Task: Find connections with filter location Raojān with filter topic #Technologywith filter profile language Spanish with filter current company Extramarks Education India Pvt. Ltd. with filter school SNDT Women's University - P. G. Department of Computer Science with filter industry Digital Accessibility Services with filter service category Health Insurance with filter keywords title Medical Administrator
Action: Mouse moved to (625, 130)
Screenshot: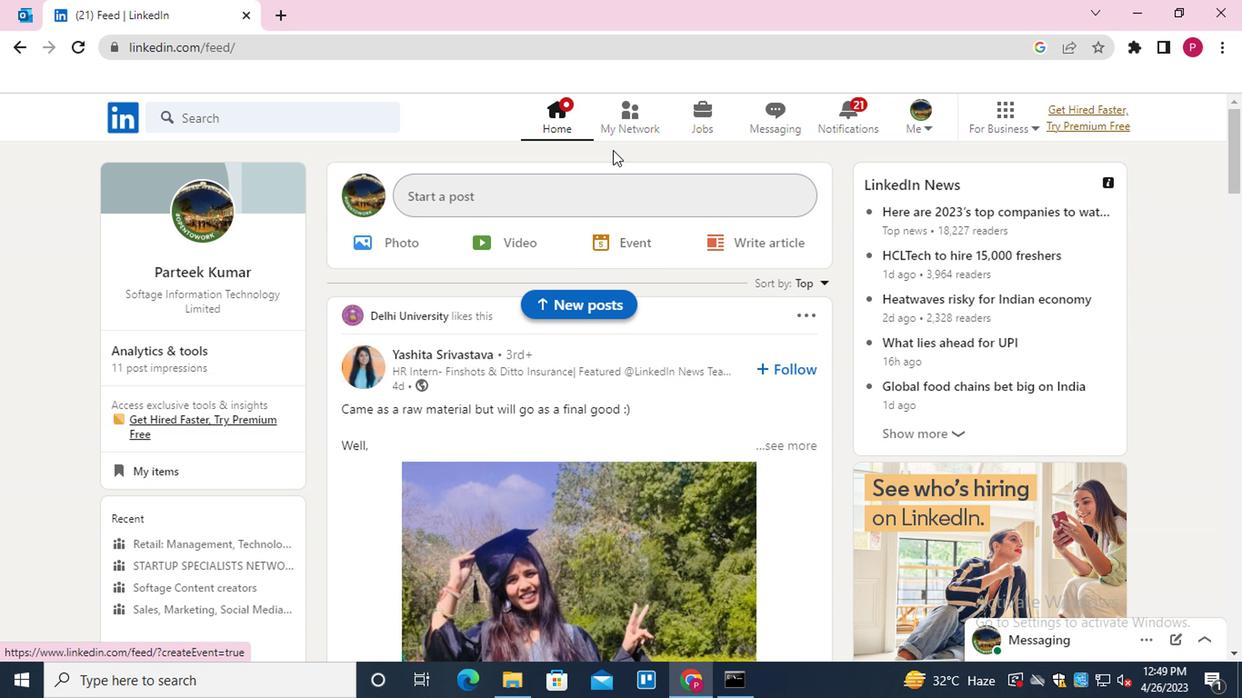 
Action: Mouse pressed left at (625, 130)
Screenshot: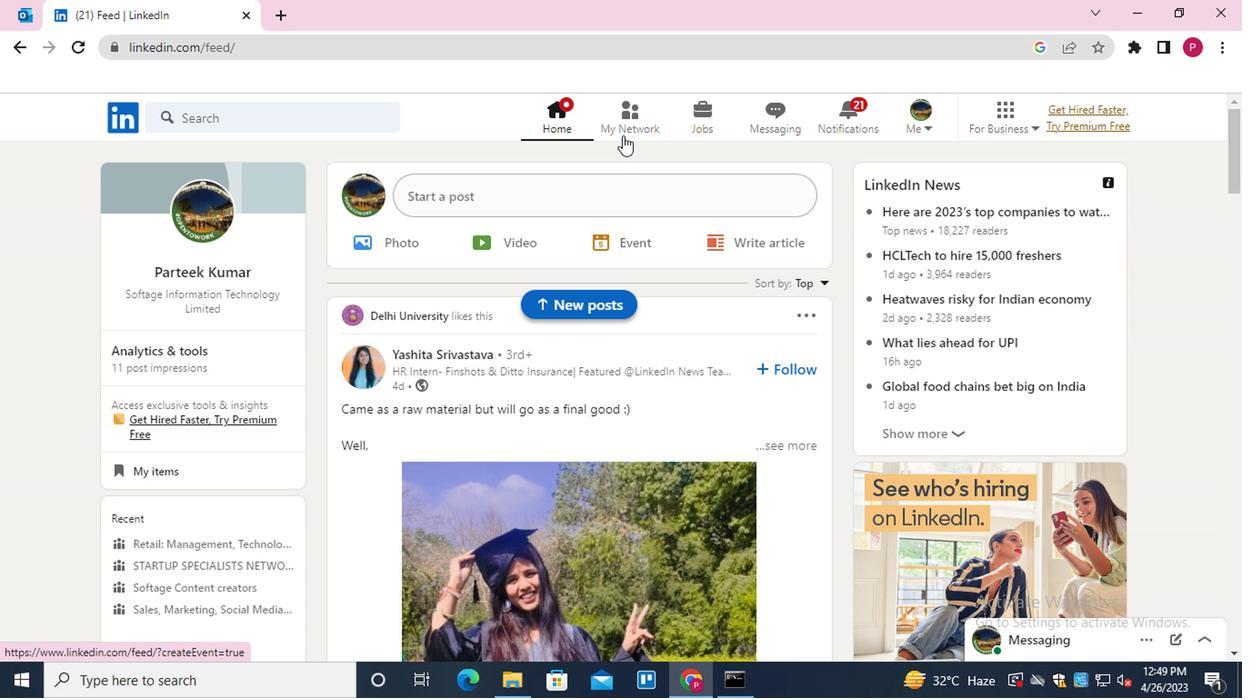 
Action: Mouse moved to (251, 225)
Screenshot: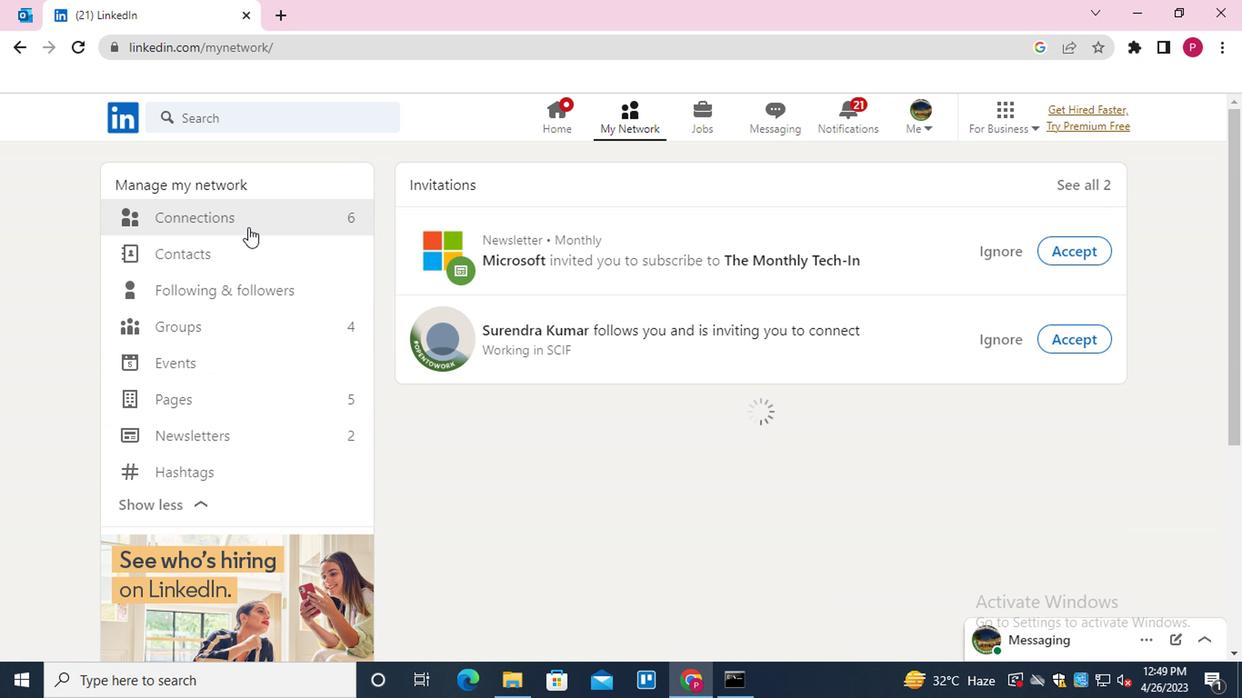 
Action: Mouse pressed left at (251, 225)
Screenshot: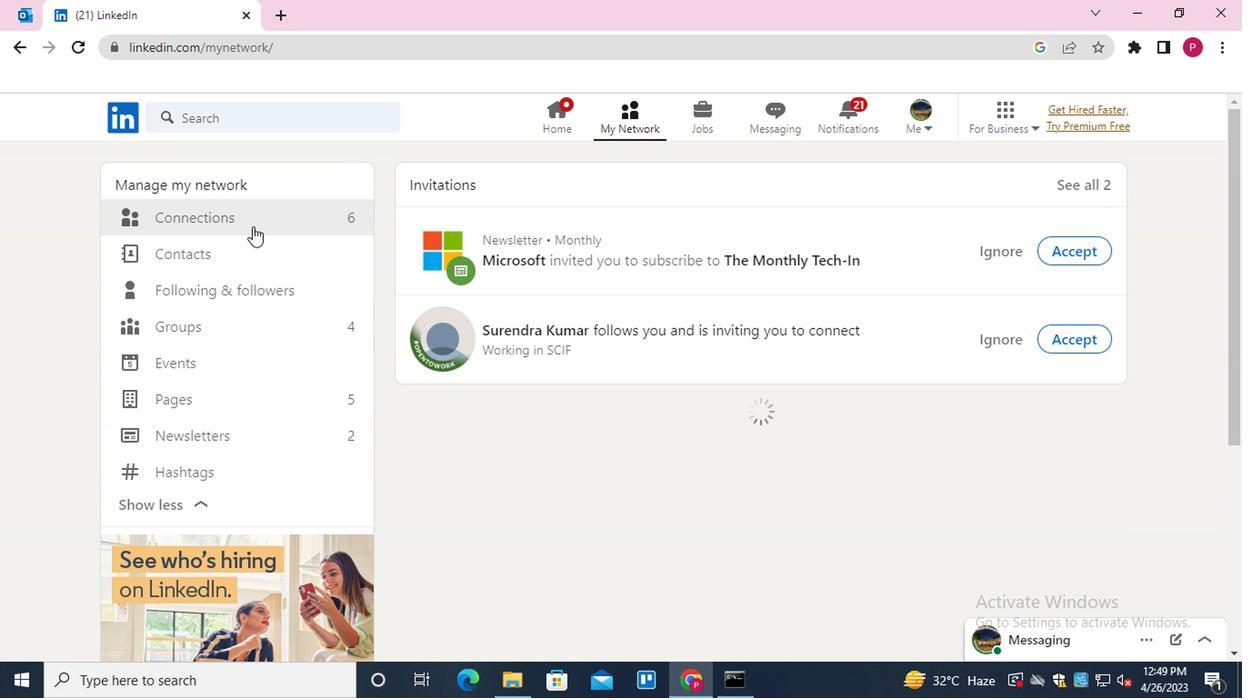 
Action: Mouse moved to (743, 219)
Screenshot: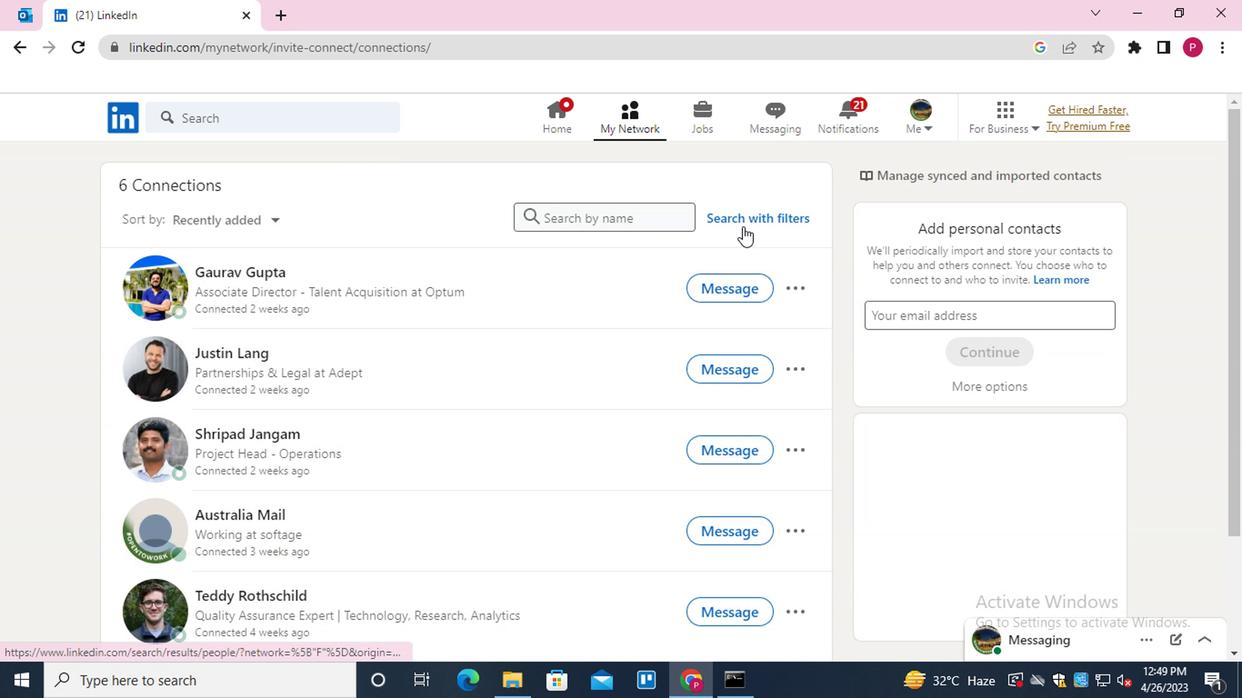
Action: Mouse pressed left at (743, 219)
Screenshot: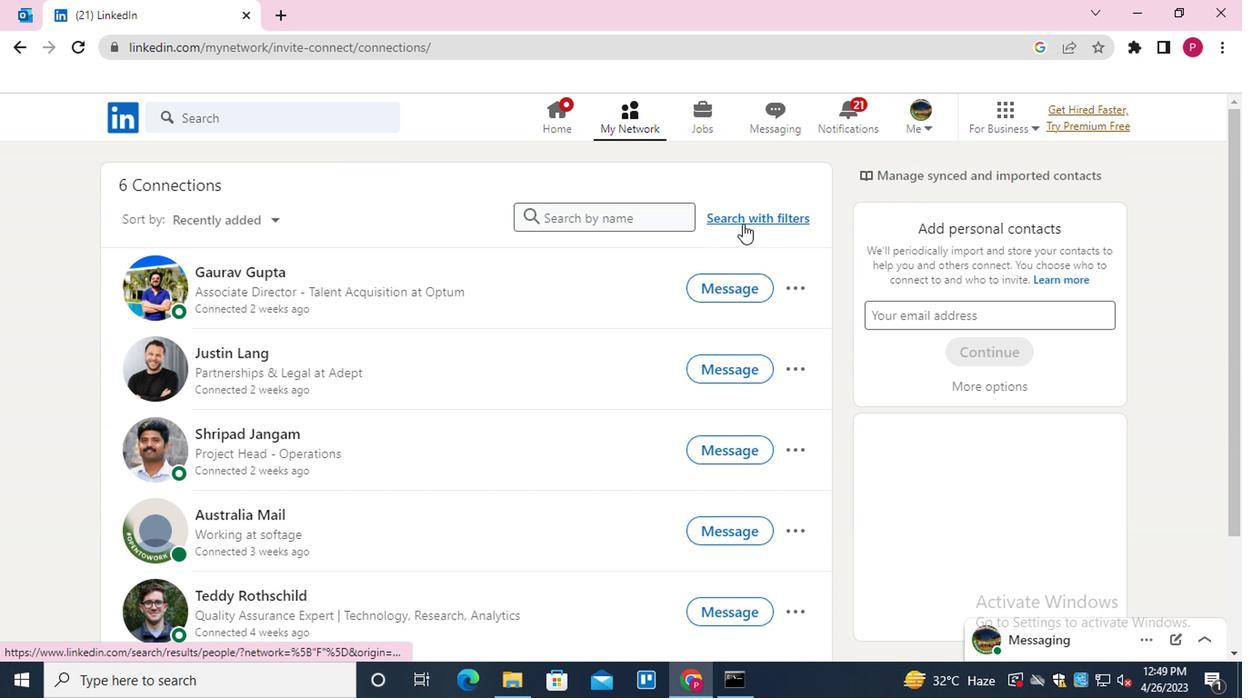 
Action: Mouse moved to (592, 170)
Screenshot: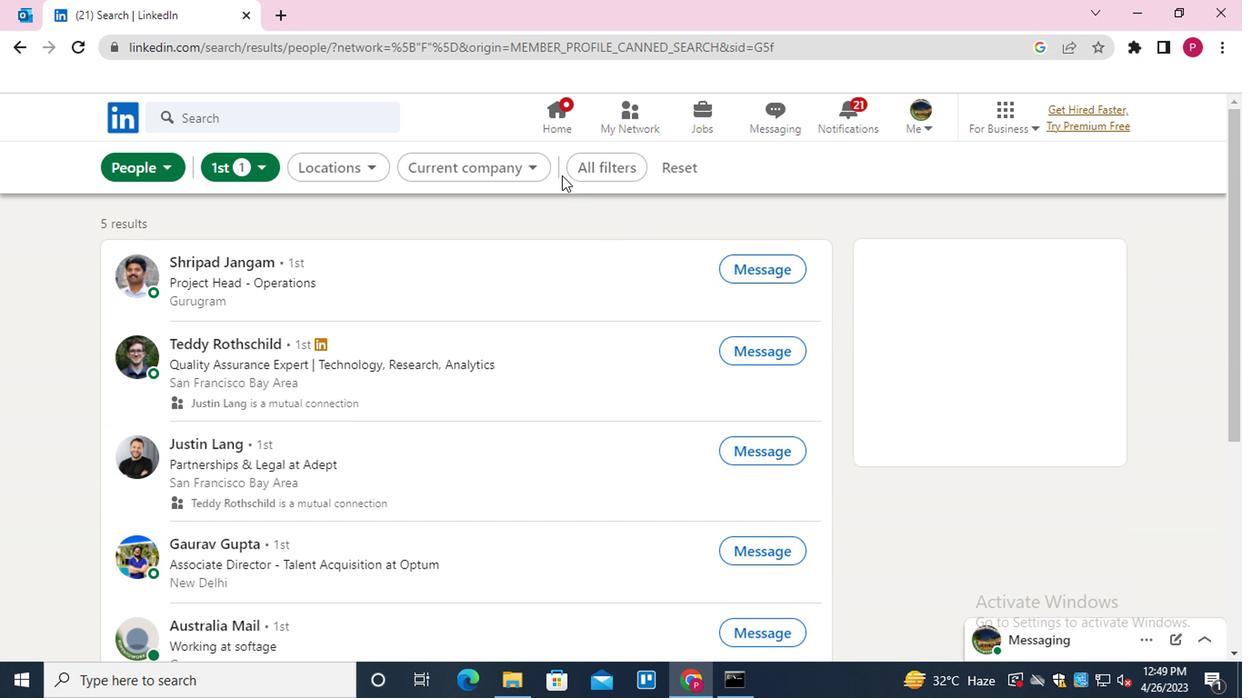 
Action: Mouse pressed left at (592, 170)
Screenshot: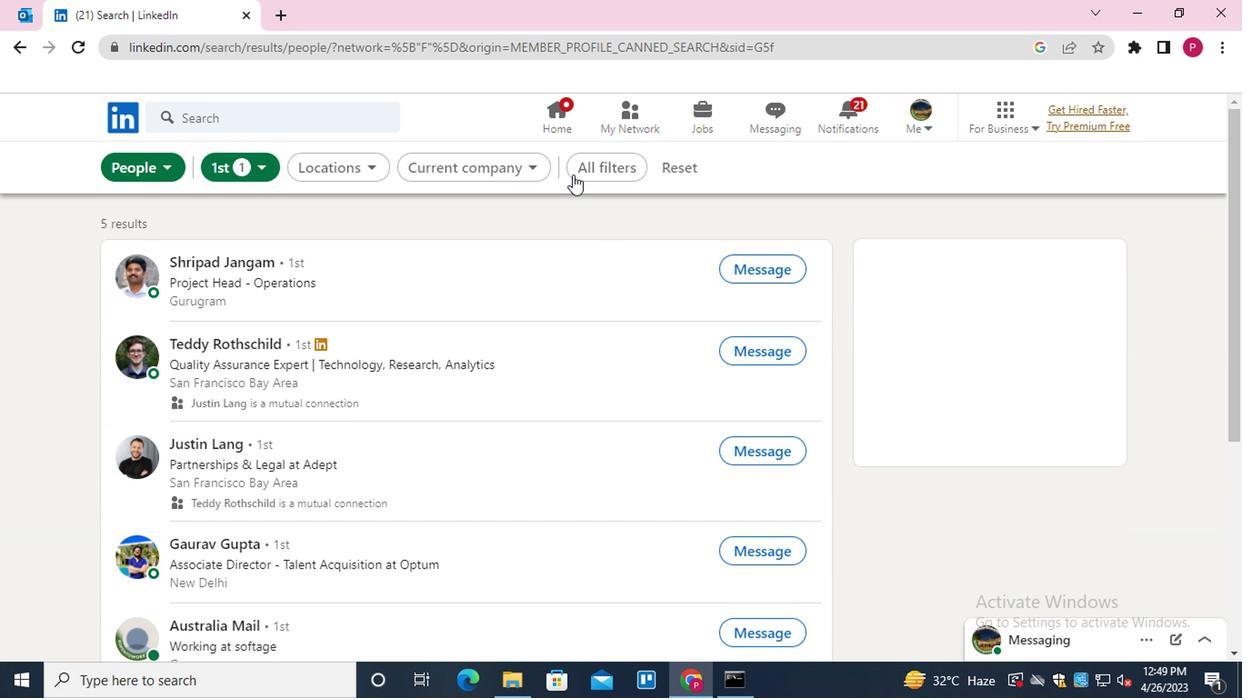 
Action: Mouse moved to (914, 412)
Screenshot: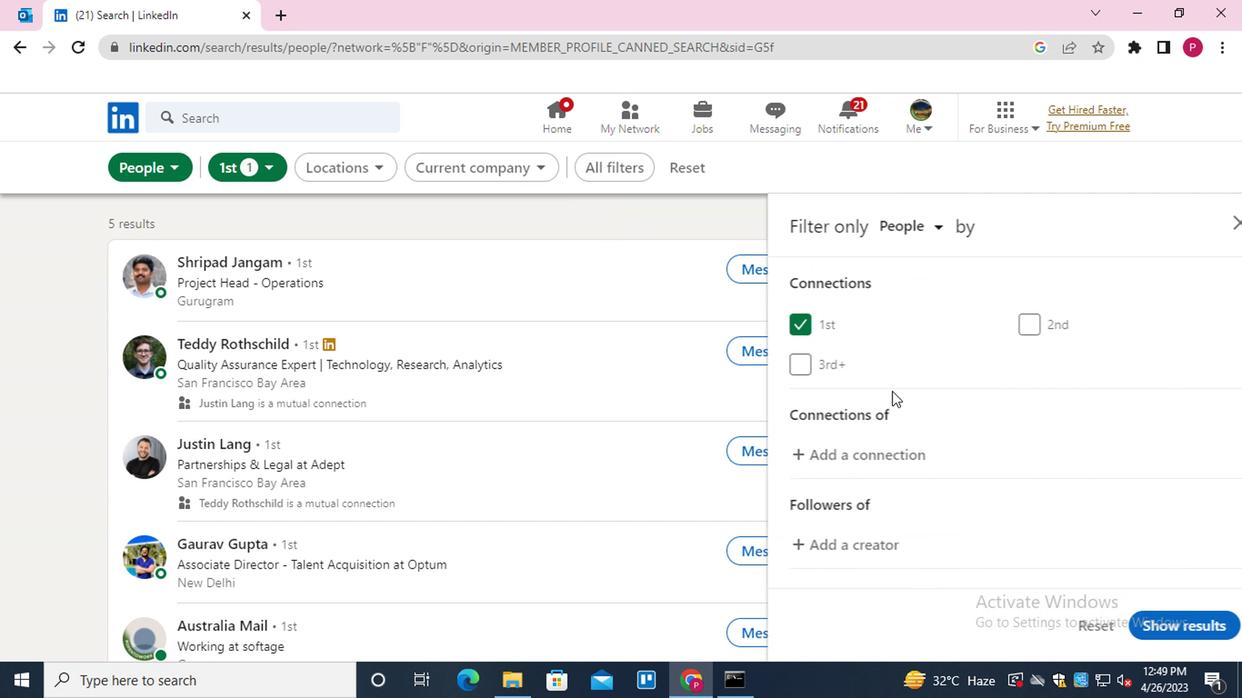 
Action: Mouse scrolled (914, 412) with delta (0, 0)
Screenshot: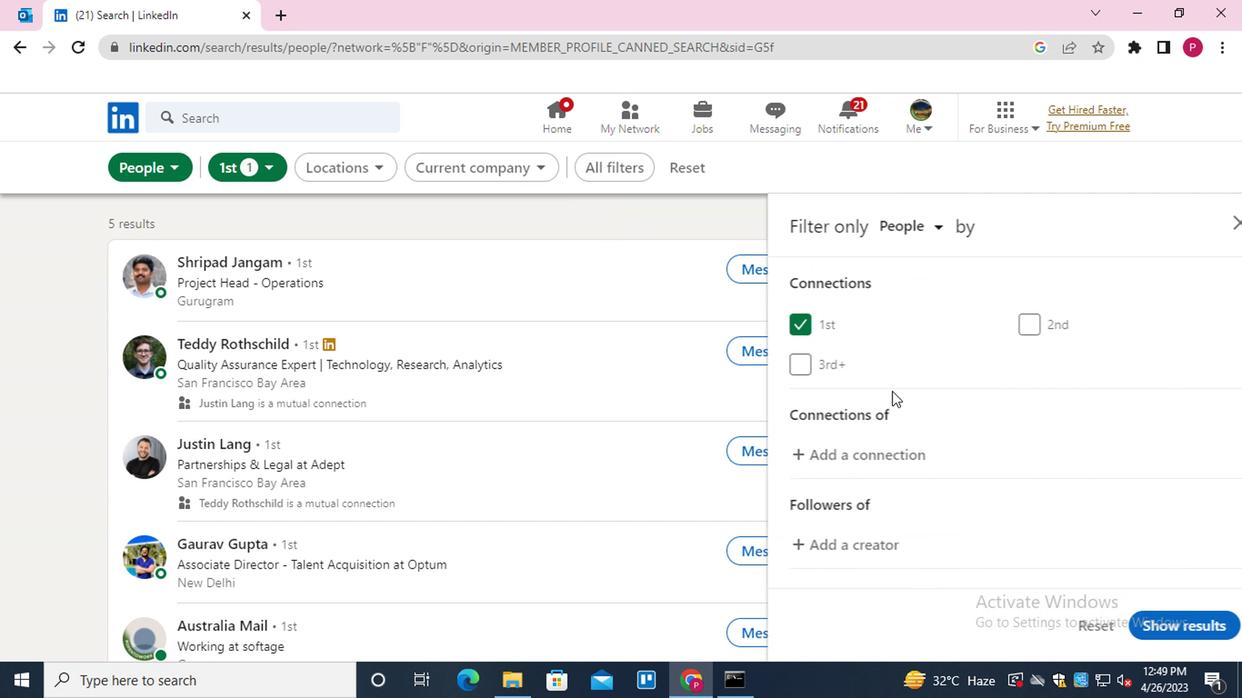
Action: Mouse moved to (915, 414)
Screenshot: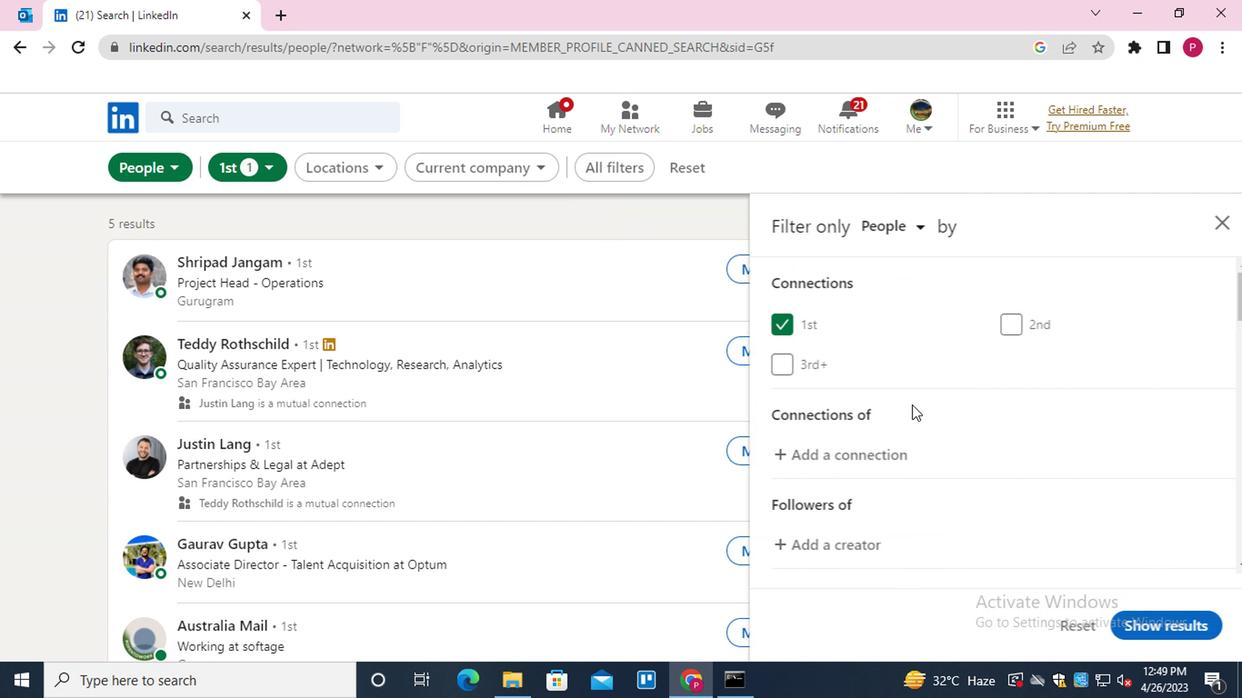 
Action: Mouse scrolled (915, 413) with delta (0, -1)
Screenshot: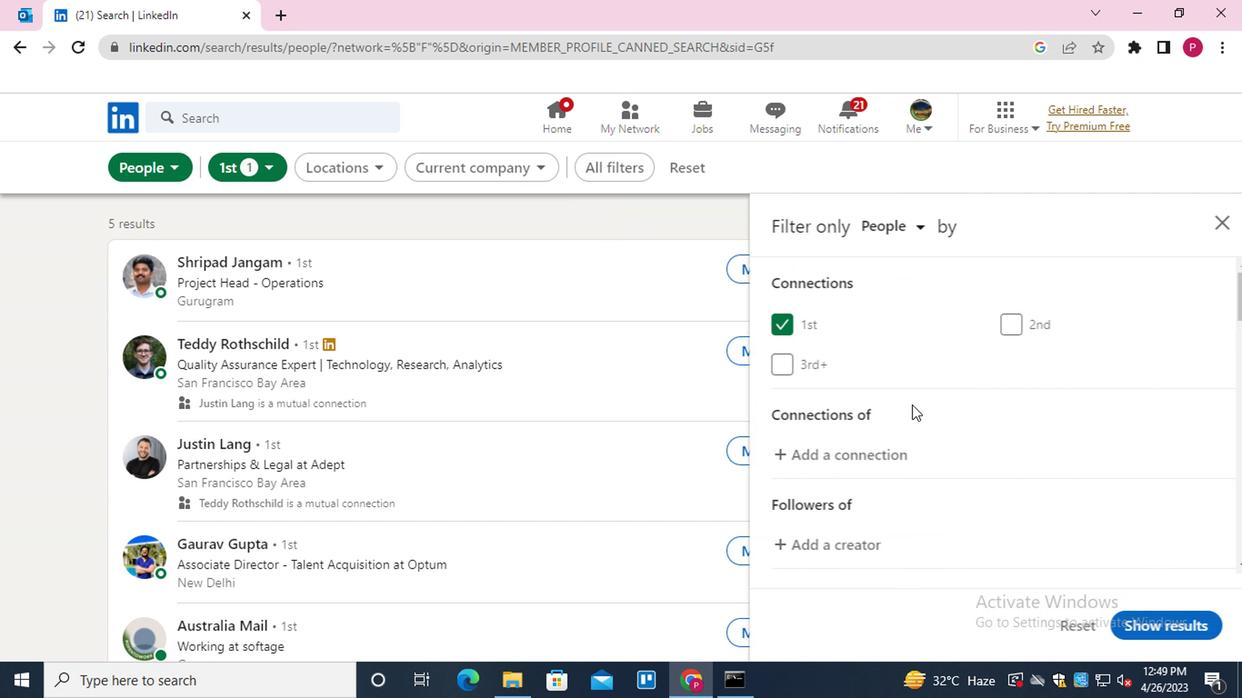 
Action: Mouse moved to (919, 421)
Screenshot: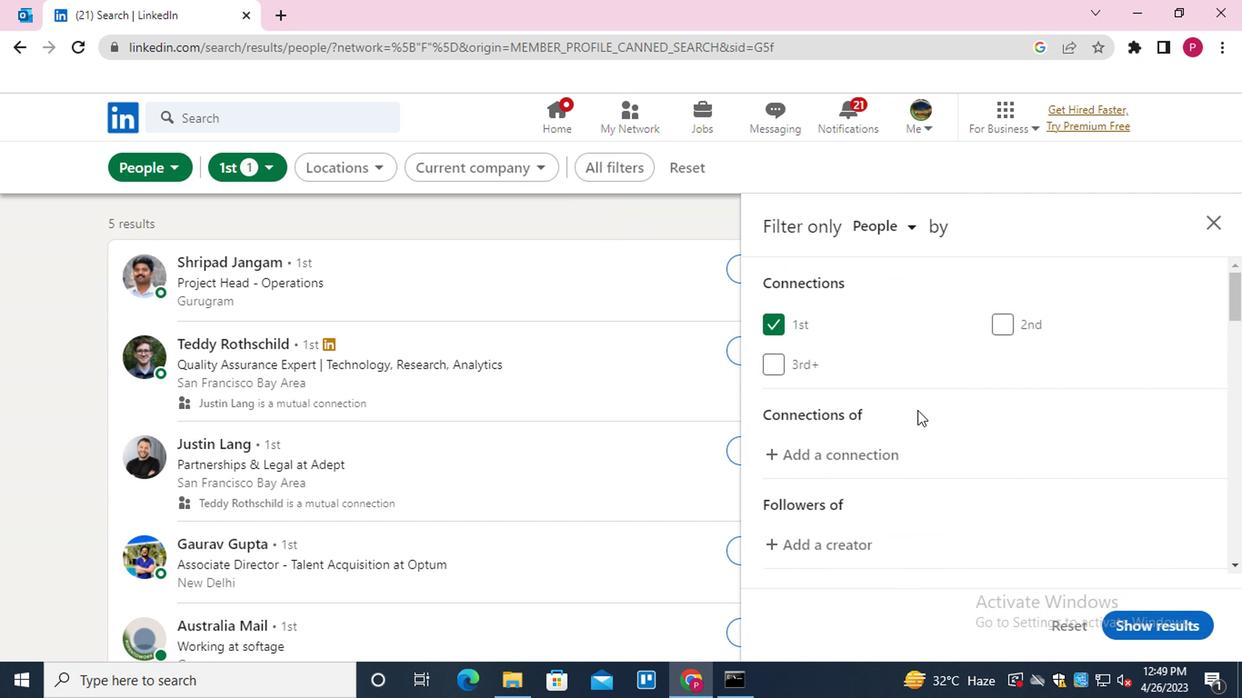 
Action: Mouse scrolled (919, 419) with delta (0, -1)
Screenshot: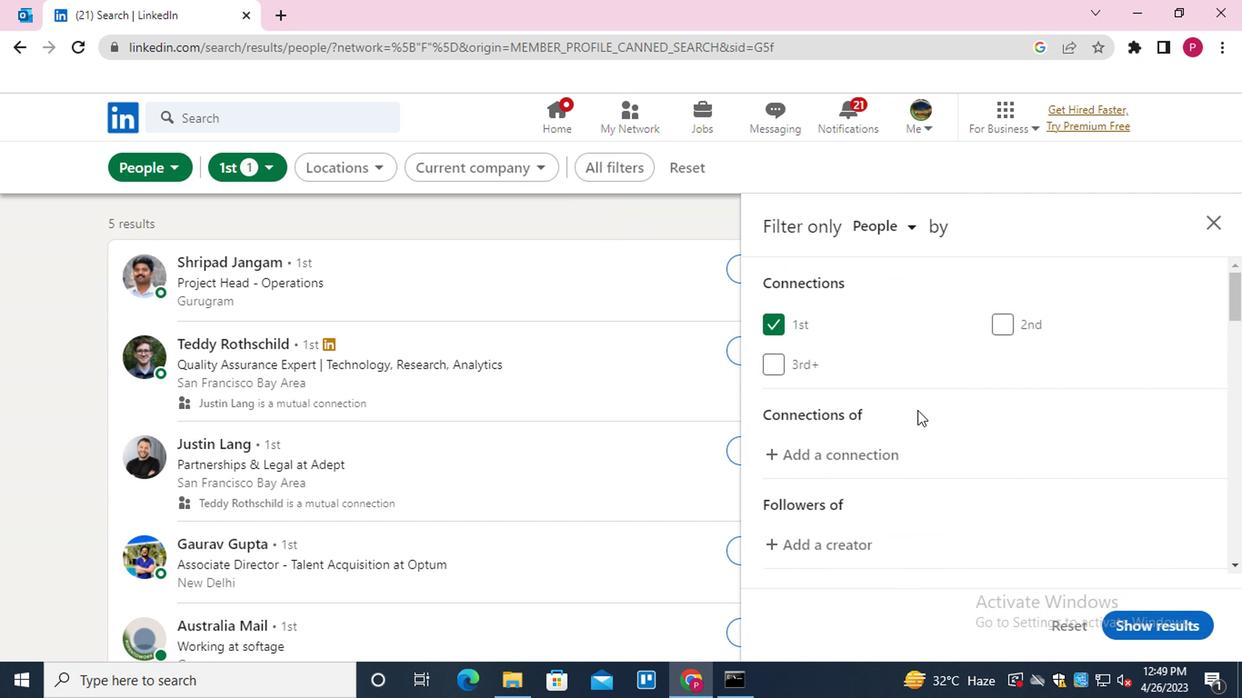 
Action: Mouse moved to (1022, 442)
Screenshot: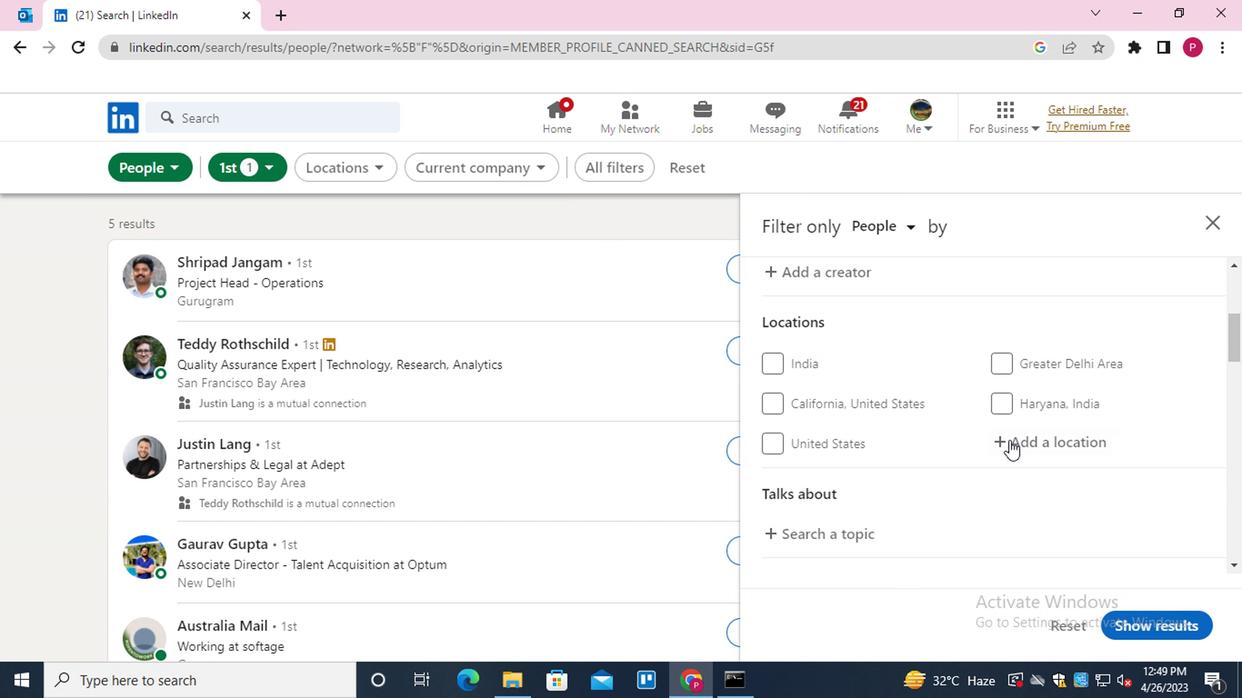 
Action: Mouse pressed left at (1022, 442)
Screenshot: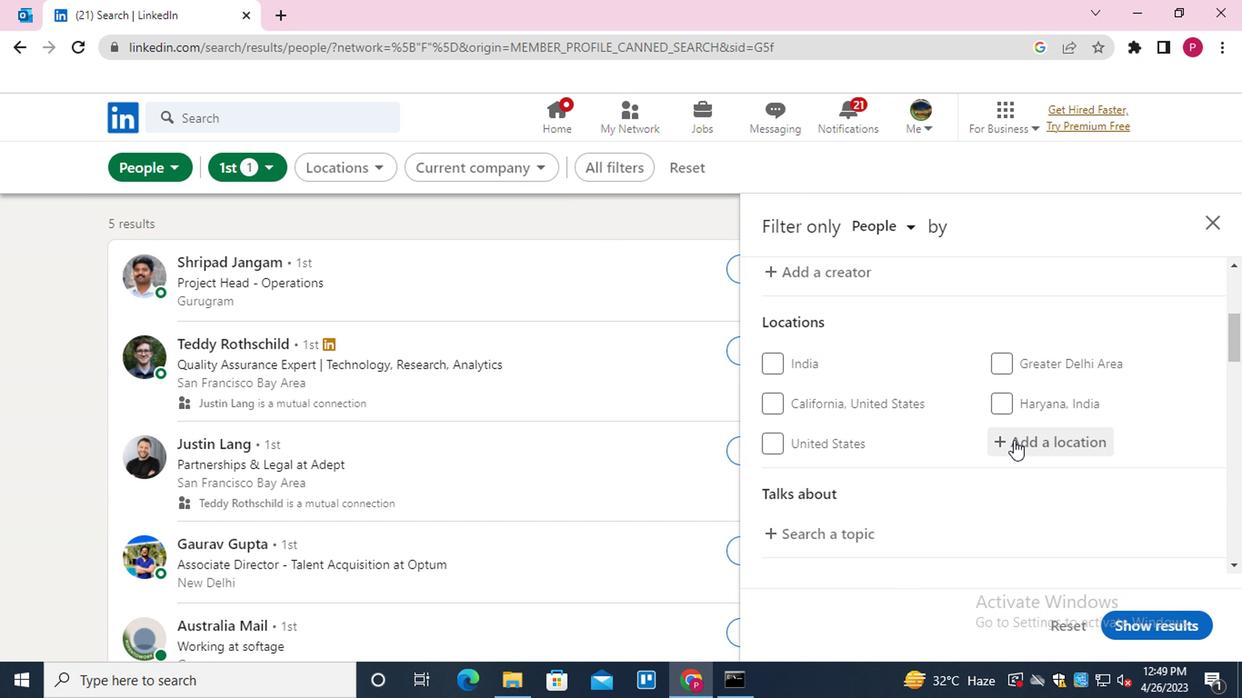 
Action: Mouse moved to (1022, 442)
Screenshot: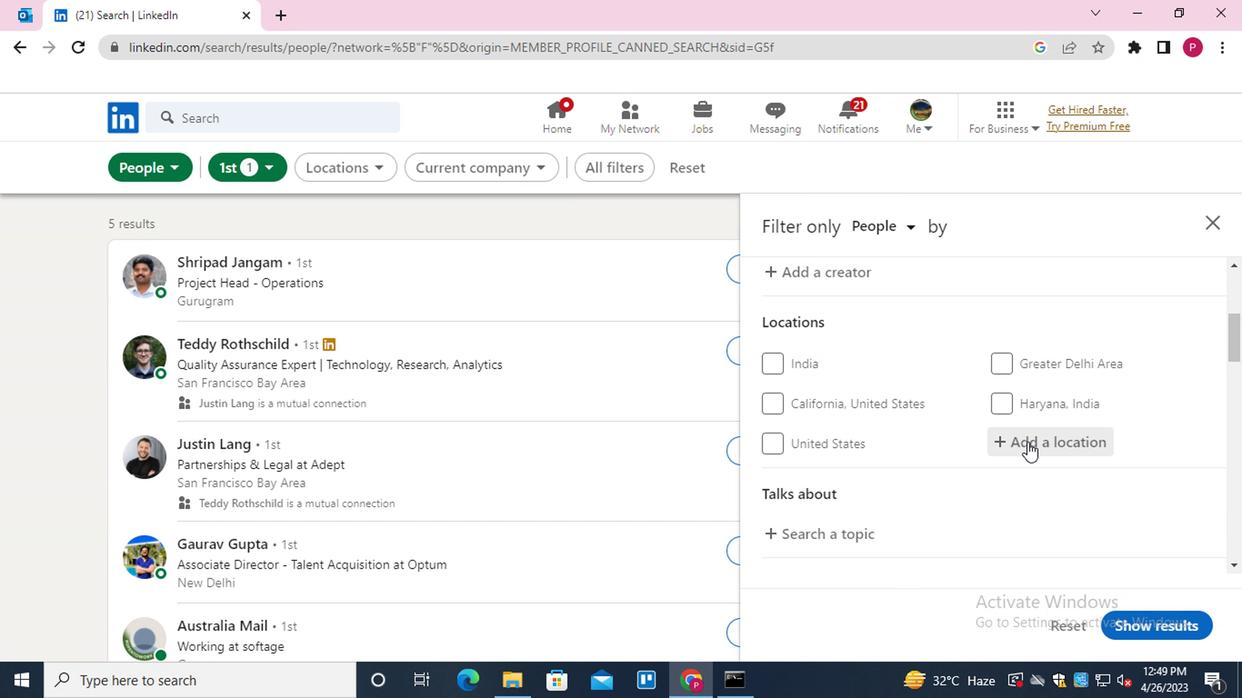 
Action: Key pressed <Key.shift><Key.shift><Key.shift><Key.shift><Key.shift><Key.shift><Key.shift><Key.shift><Key.shift>RAOJAN
Screenshot: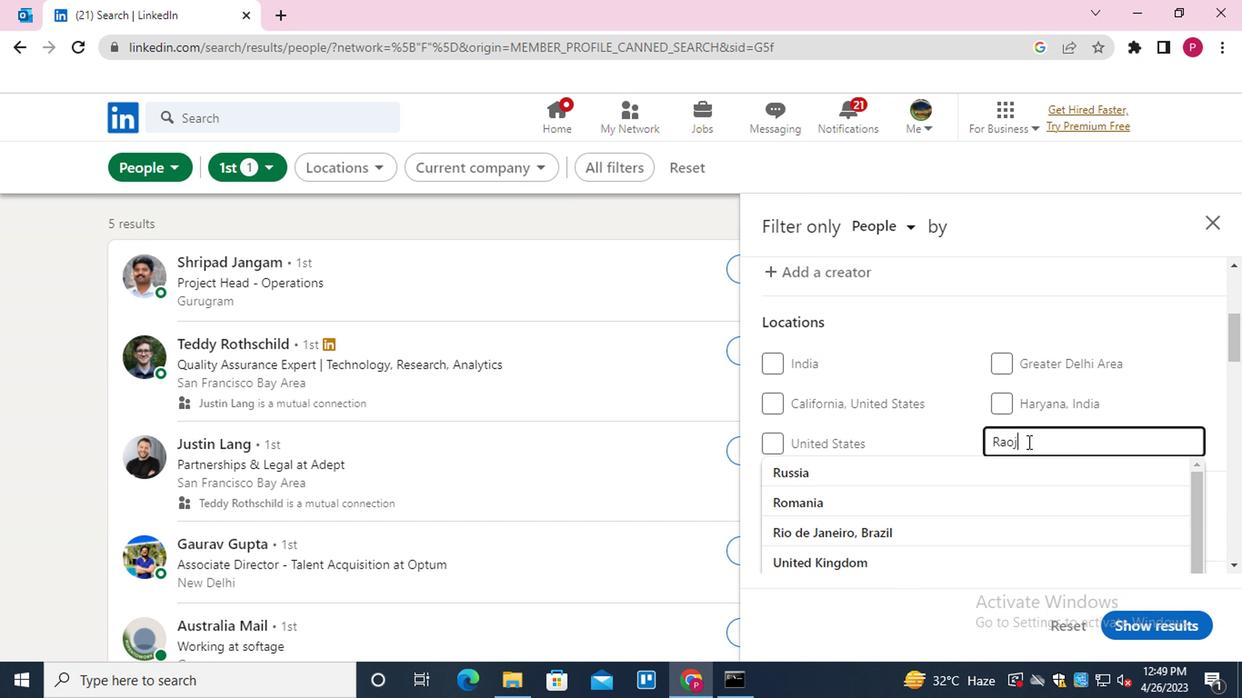 
Action: Mouse moved to (860, 540)
Screenshot: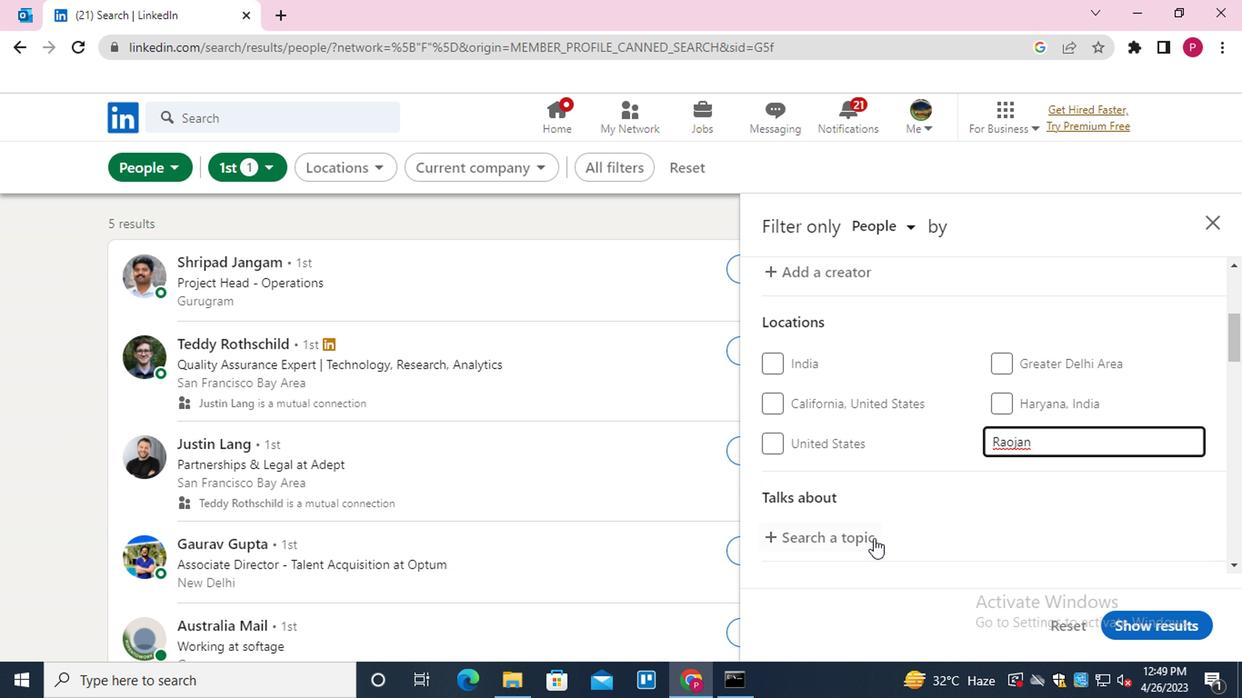 
Action: Mouse pressed left at (860, 540)
Screenshot: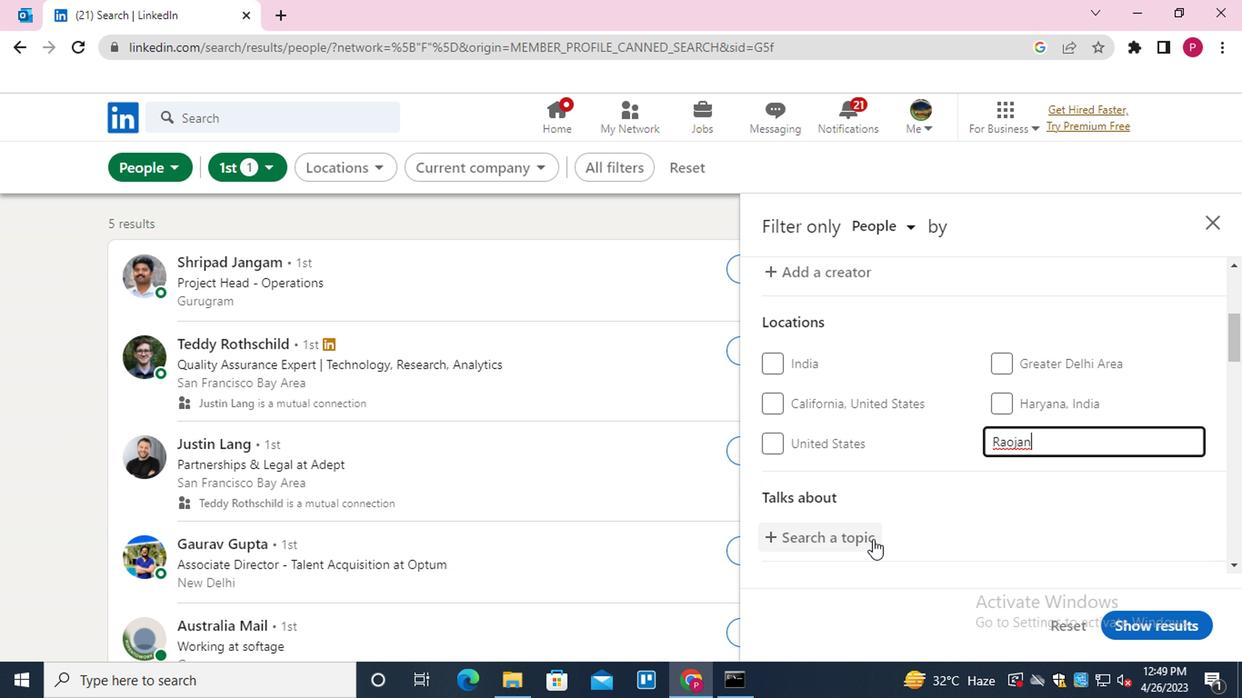 
Action: Mouse moved to (934, 462)
Screenshot: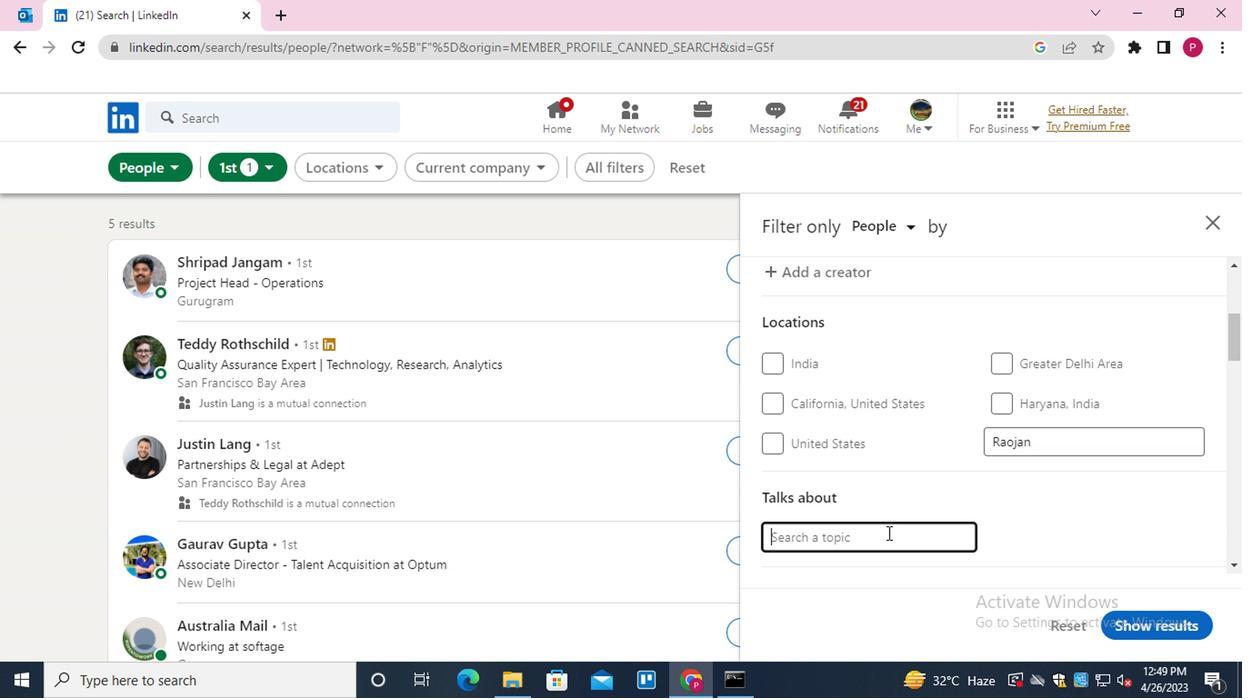 
Action: Mouse scrolled (934, 461) with delta (0, -1)
Screenshot: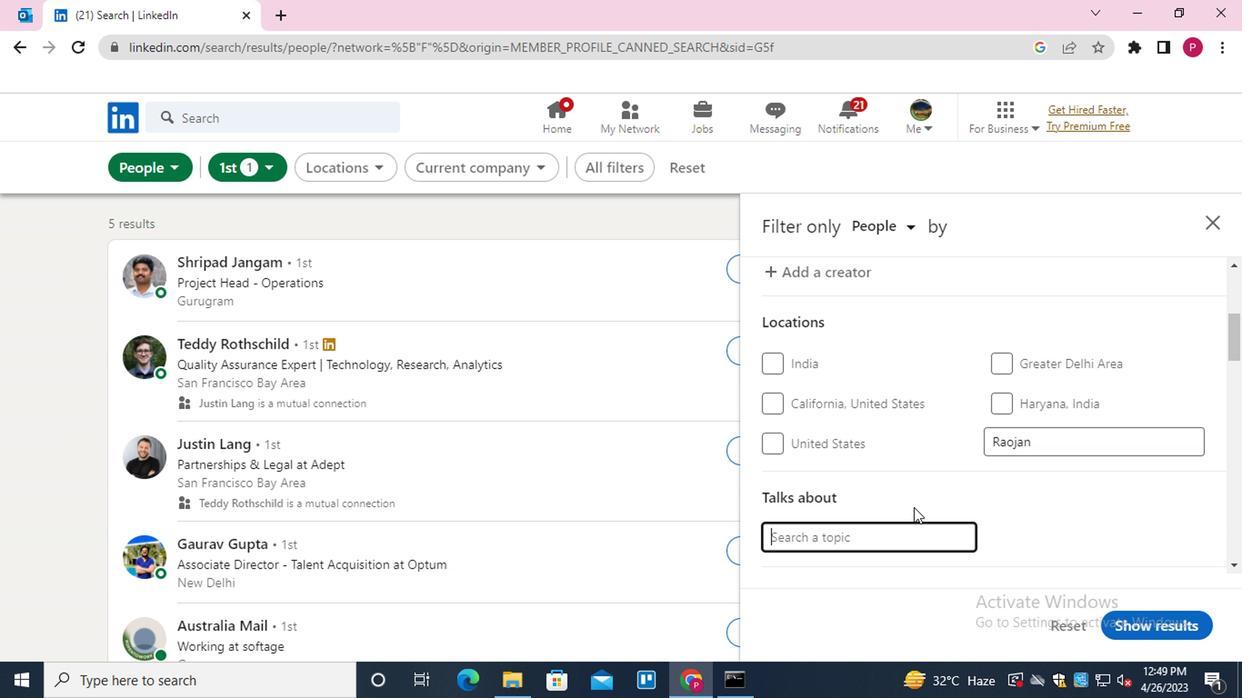 
Action: Mouse scrolled (934, 461) with delta (0, -1)
Screenshot: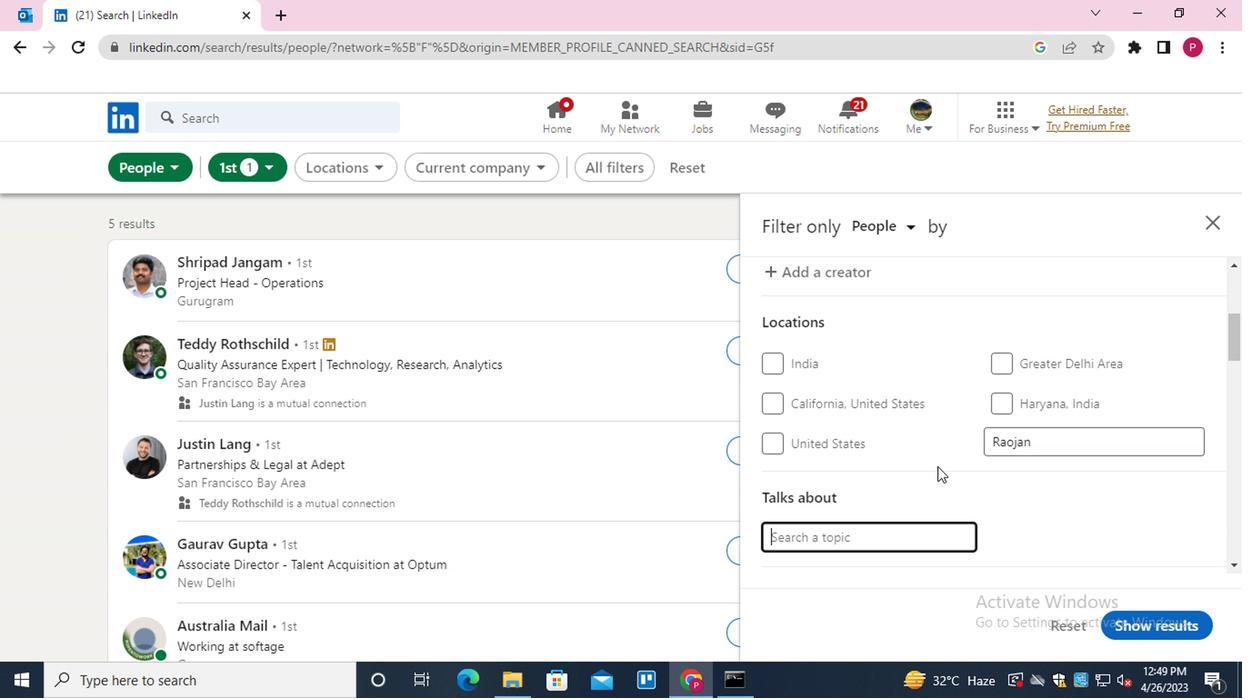
Action: Mouse moved to (945, 462)
Screenshot: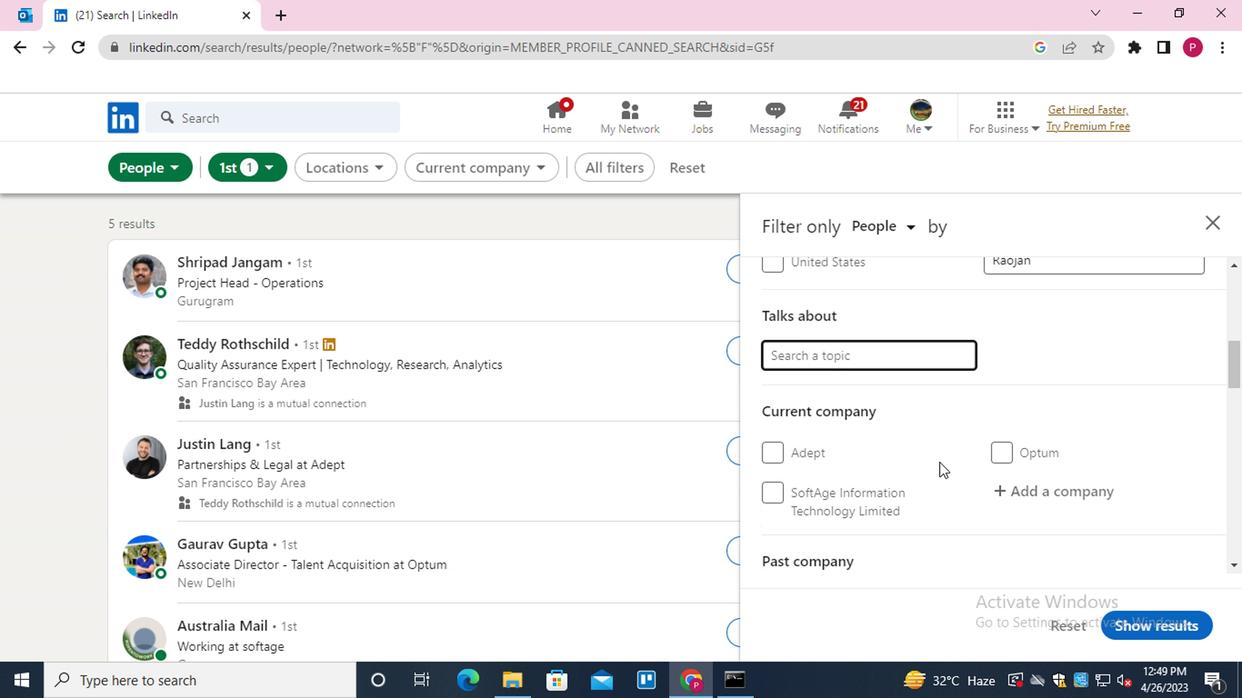 
Action: Key pressed TECHNOLOGY<Key.down><Key.enter>
Screenshot: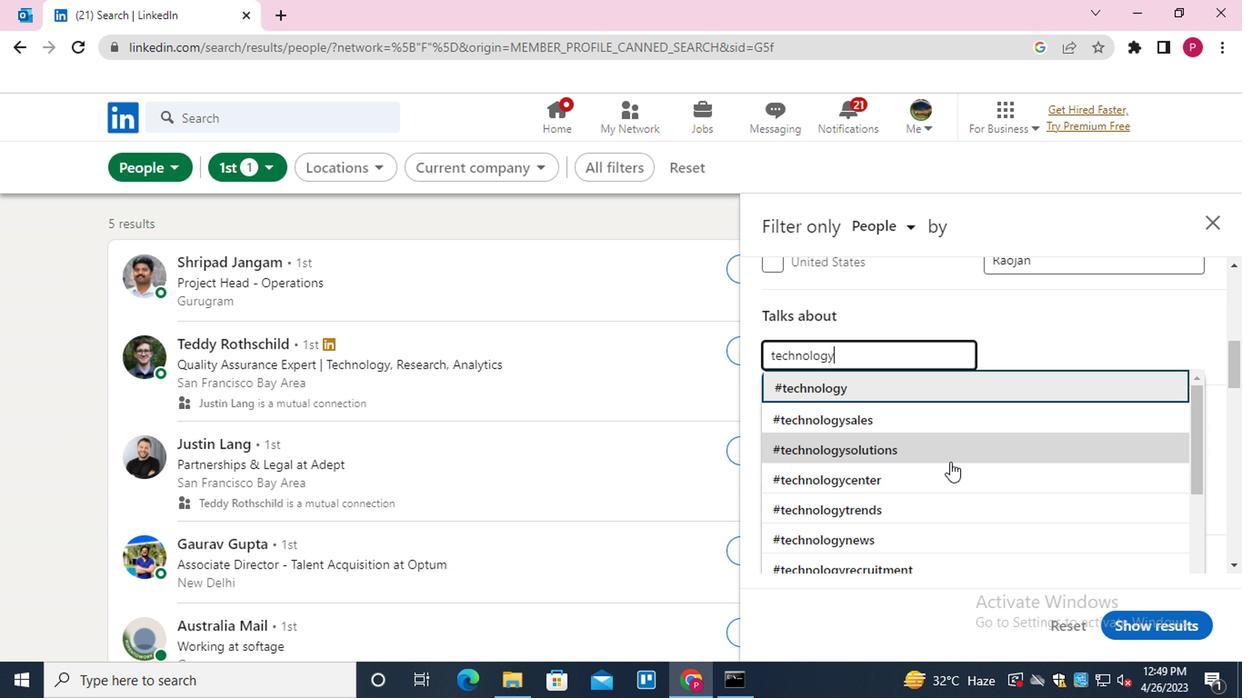 
Action: Mouse moved to (950, 458)
Screenshot: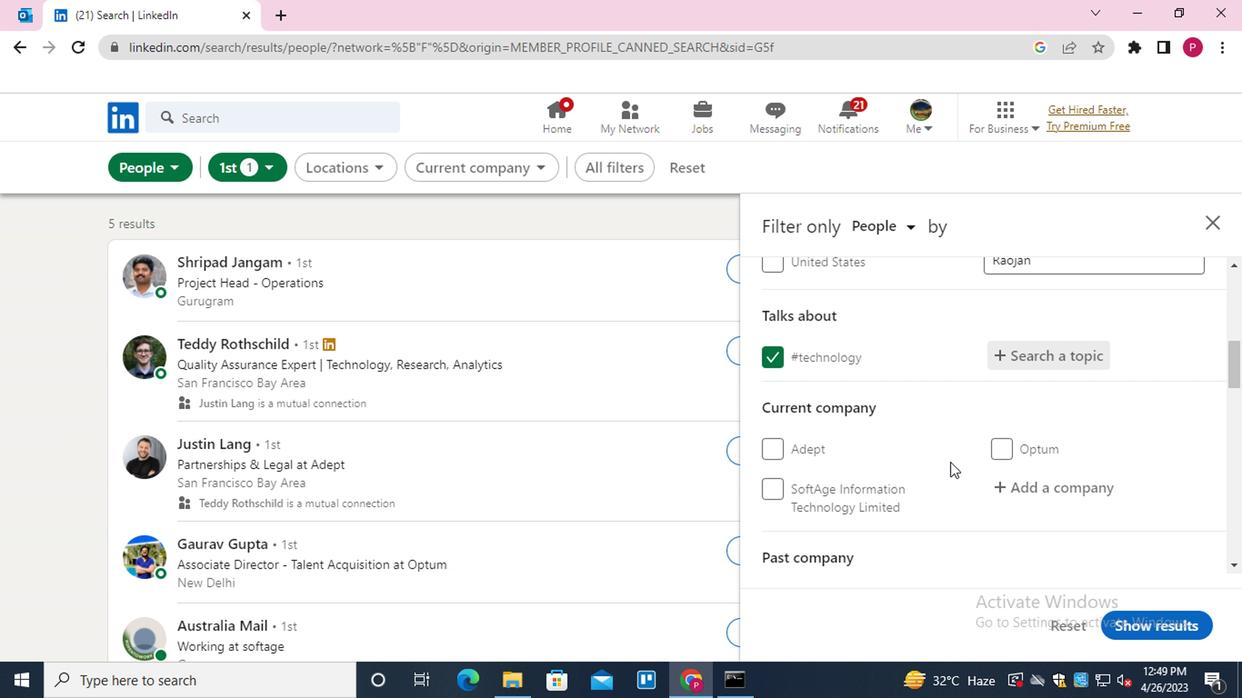 
Action: Mouse scrolled (950, 456) with delta (0, -1)
Screenshot: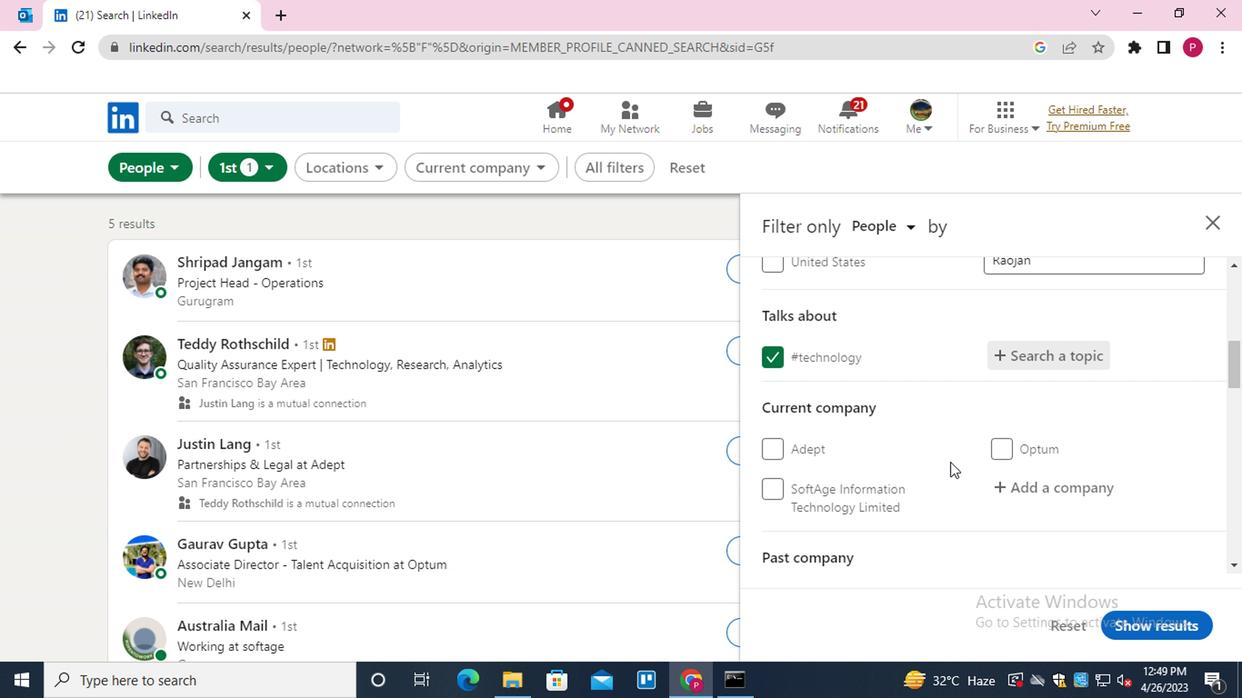 
Action: Mouse moved to (1065, 393)
Screenshot: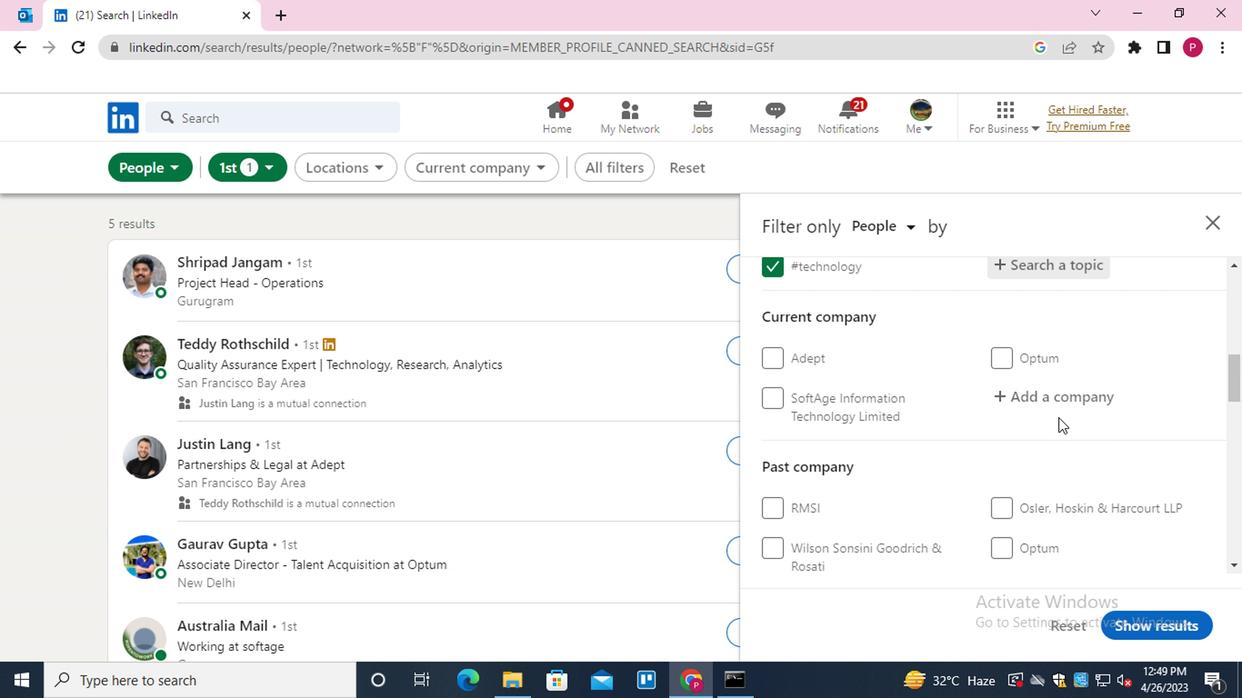 
Action: Mouse pressed left at (1065, 393)
Screenshot: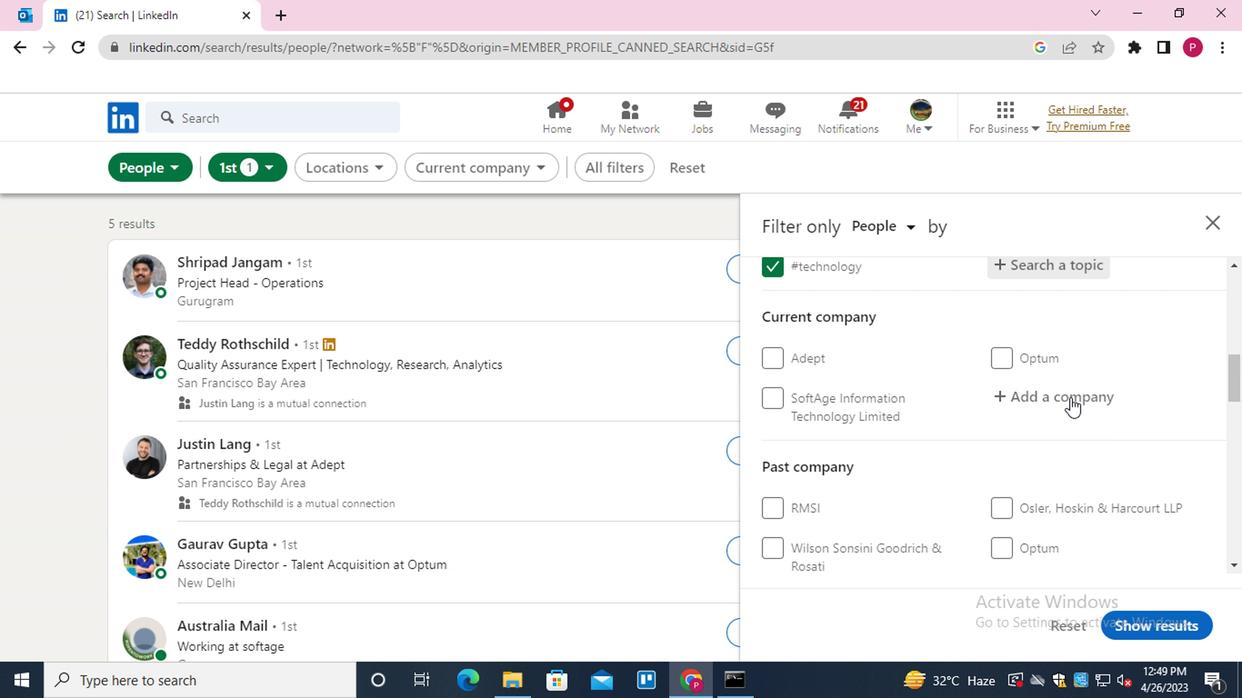 
Action: Mouse moved to (1065, 392)
Screenshot: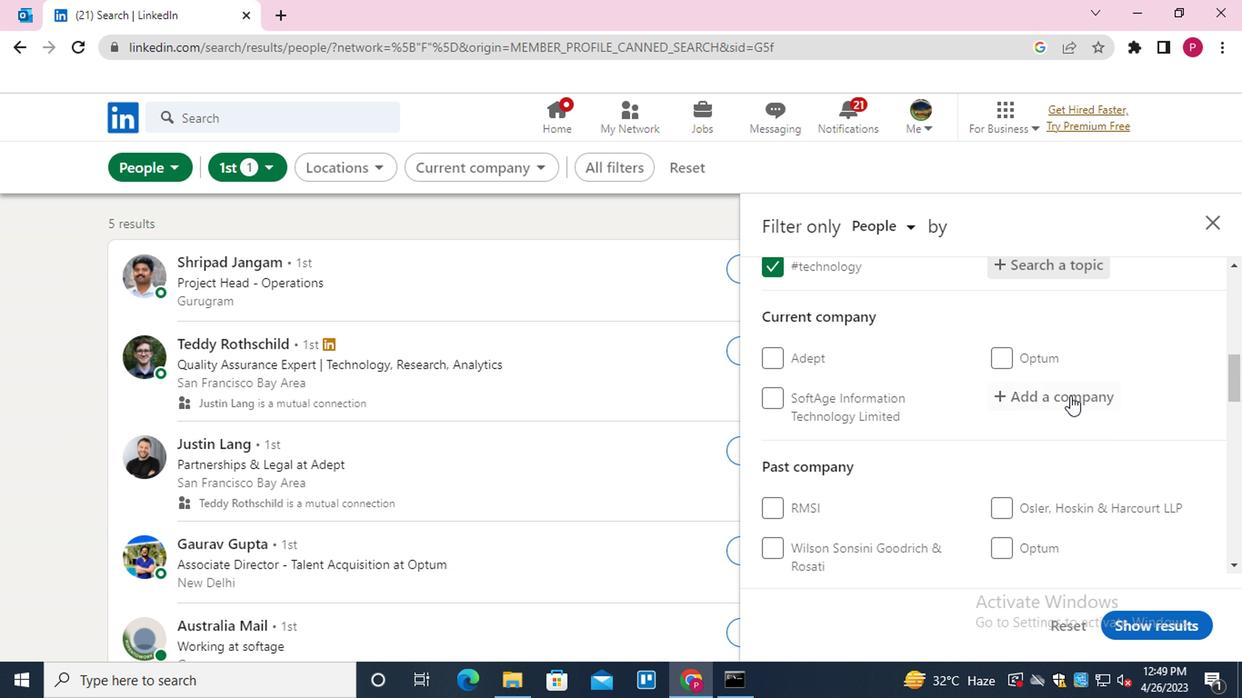 
Action: Key pressed <Key.shift>EXTRAMARKS<Key.down><Key.enter>
Screenshot: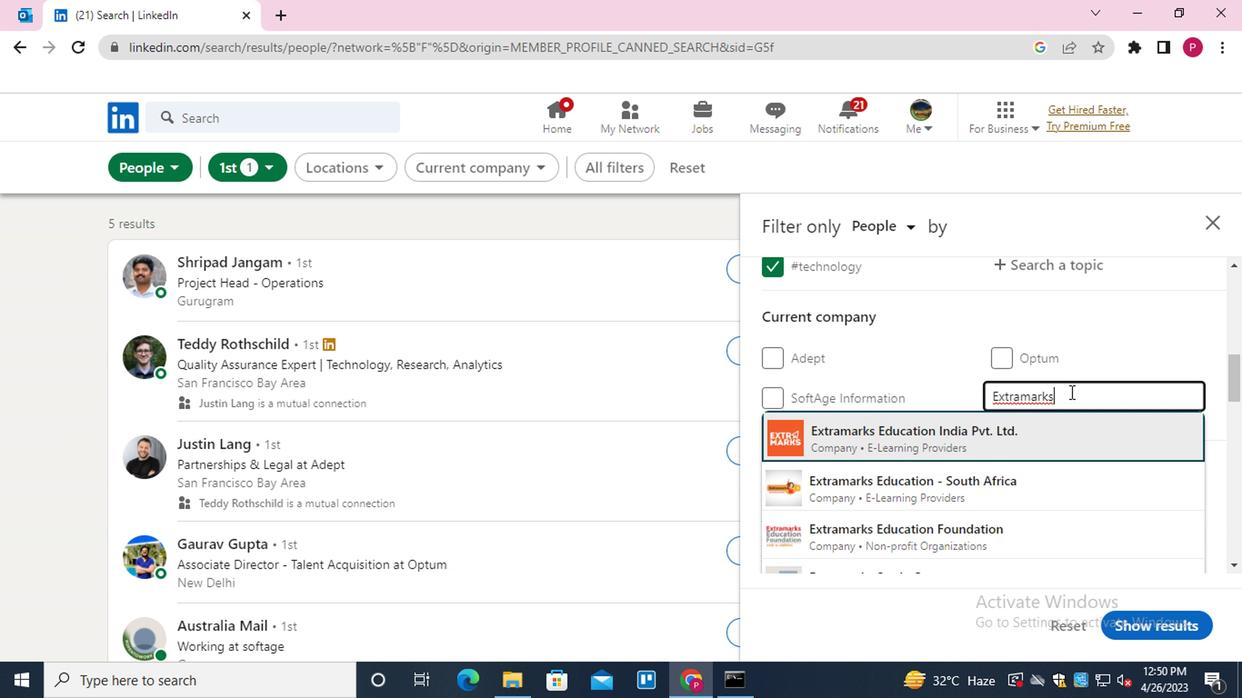 
Action: Mouse moved to (967, 455)
Screenshot: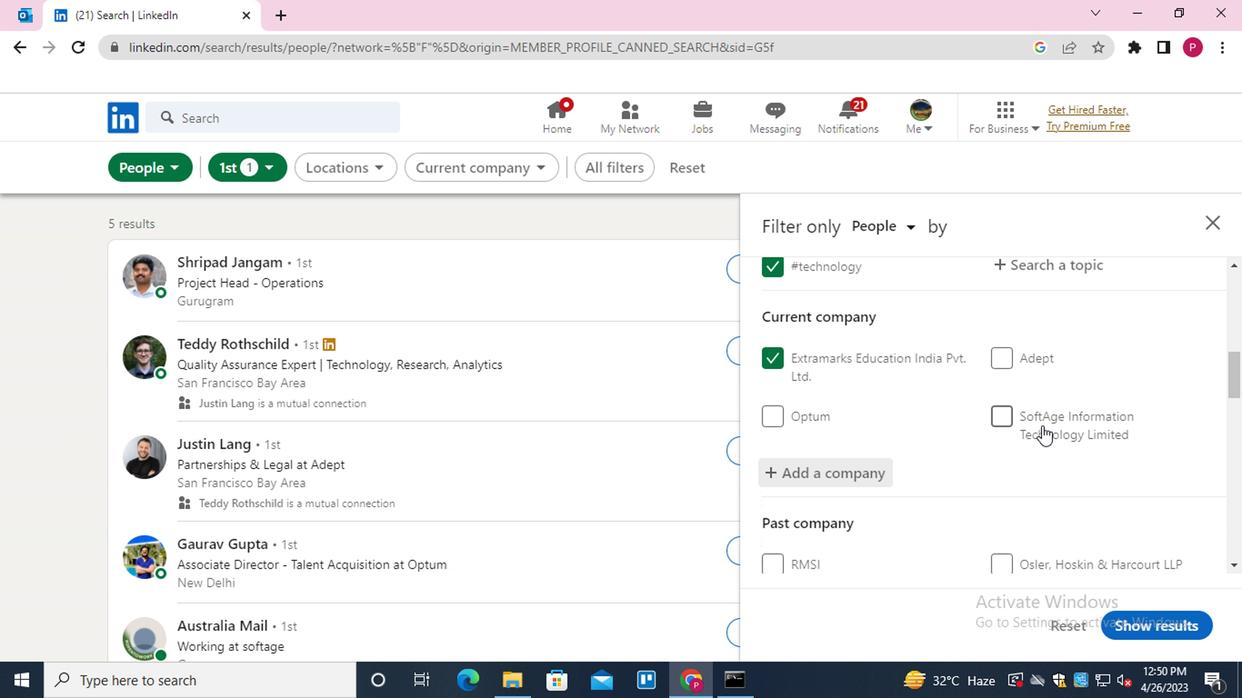 
Action: Mouse scrolled (967, 454) with delta (0, -1)
Screenshot: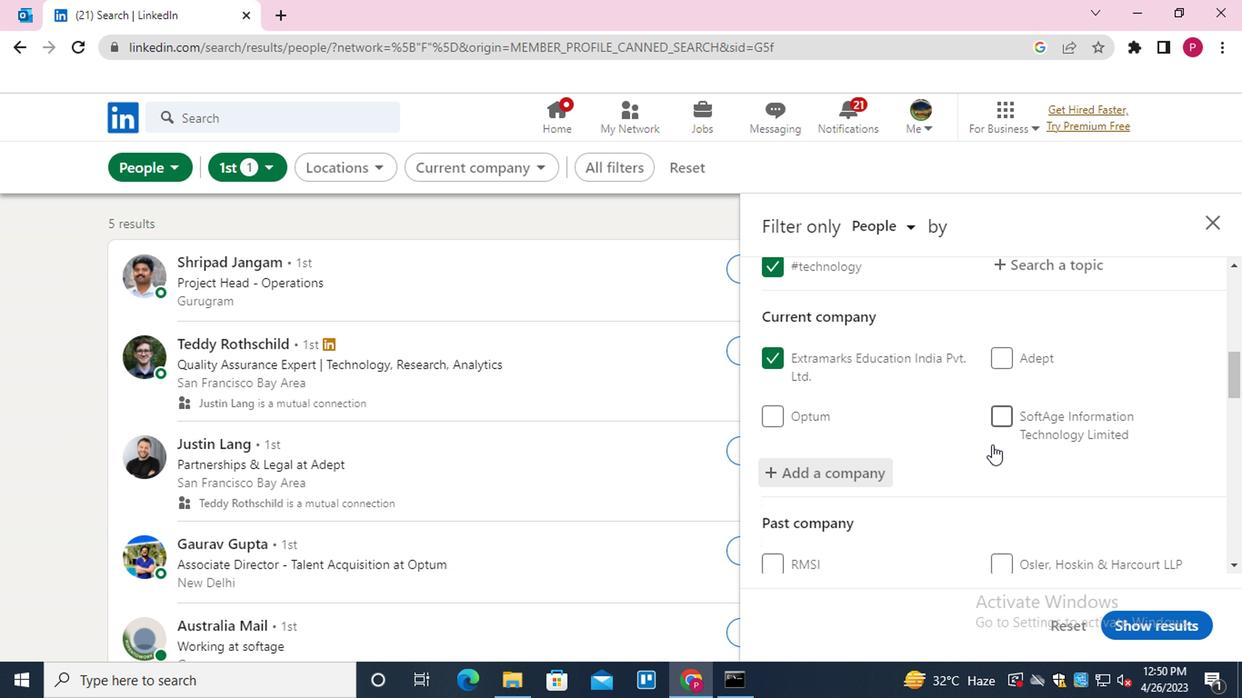 
Action: Mouse scrolled (967, 454) with delta (0, -1)
Screenshot: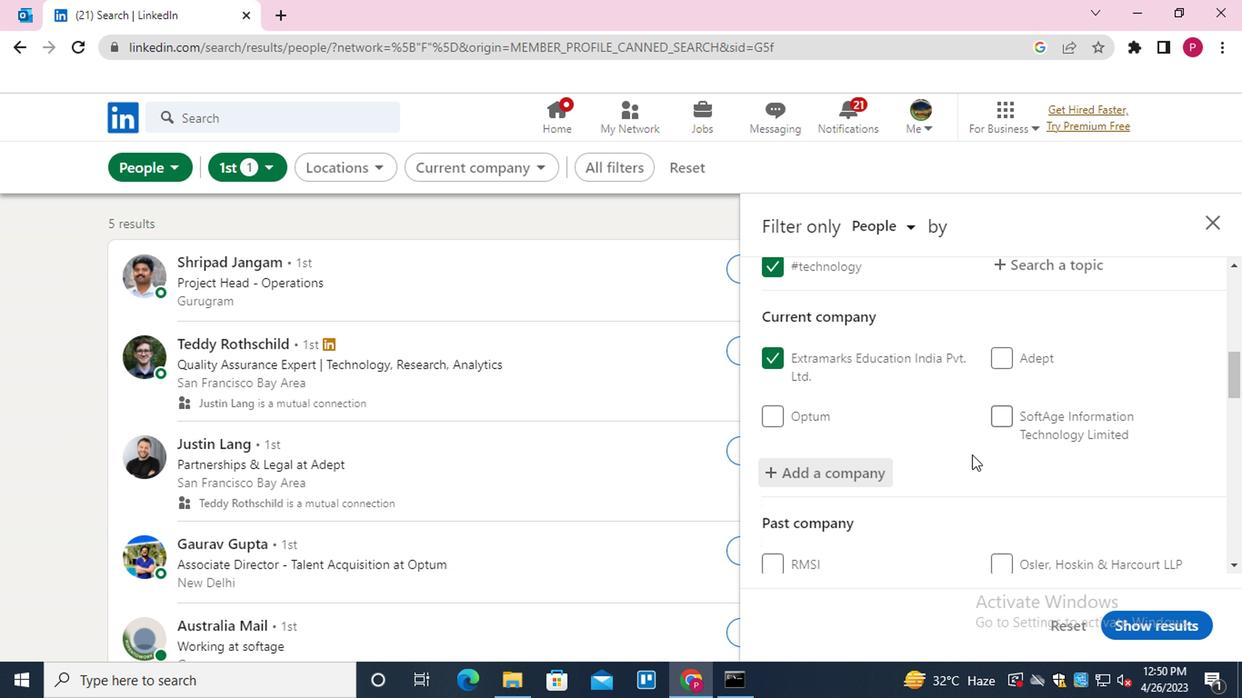 
Action: Mouse scrolled (967, 454) with delta (0, -1)
Screenshot: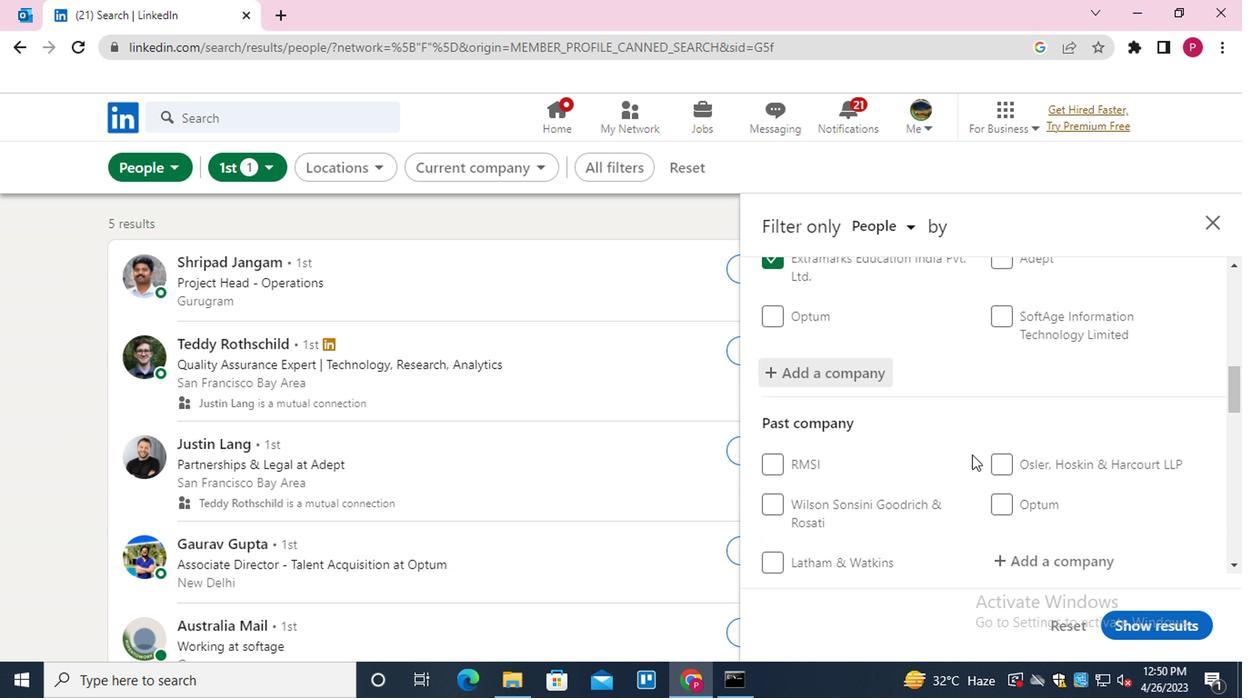 
Action: Mouse scrolled (967, 454) with delta (0, -1)
Screenshot: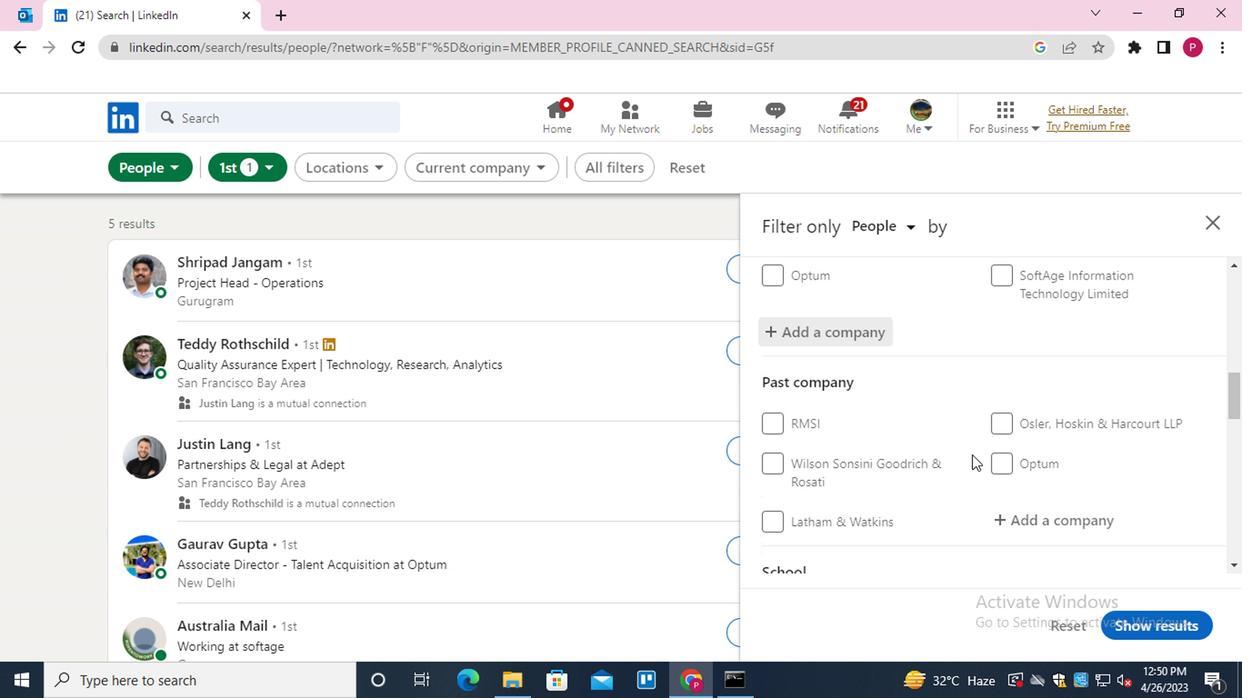
Action: Mouse moved to (1050, 496)
Screenshot: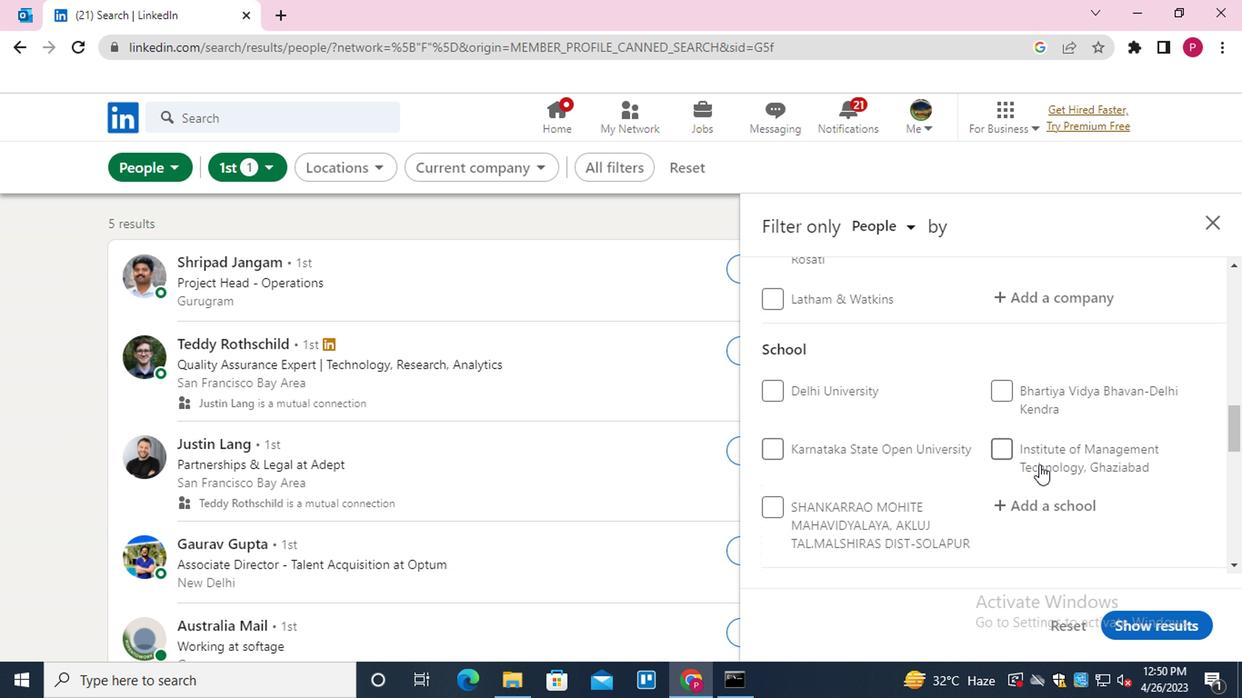 
Action: Mouse pressed left at (1050, 496)
Screenshot: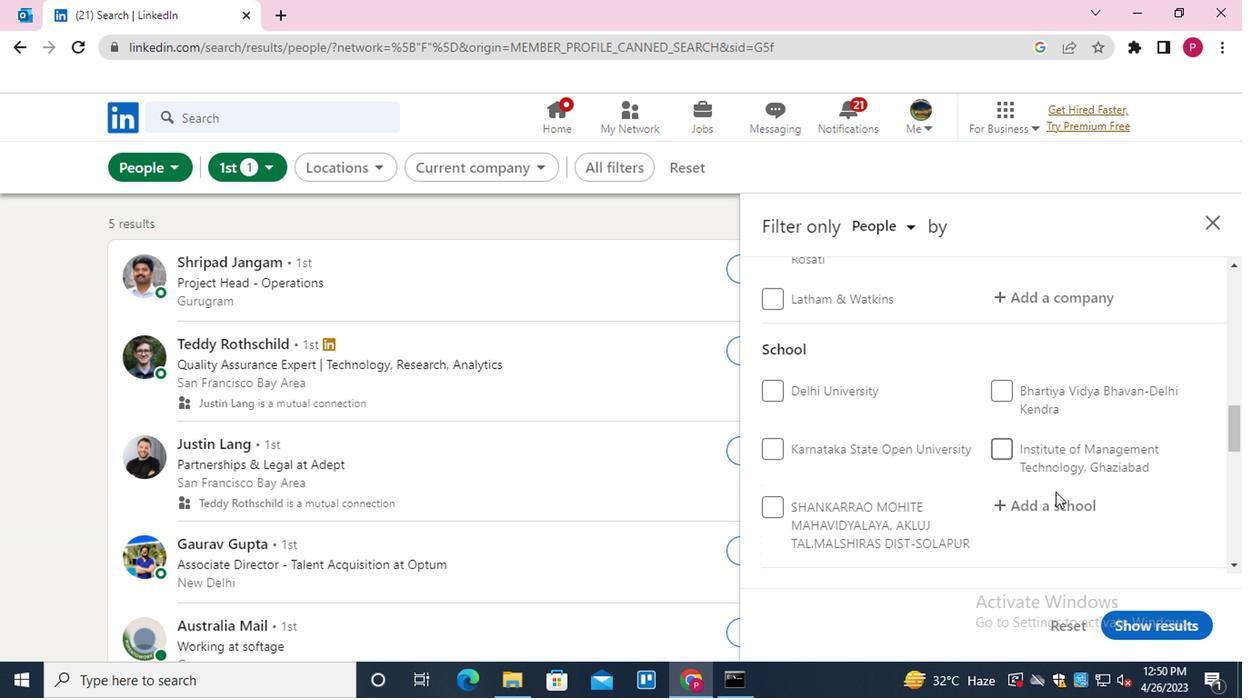 
Action: Key pressed <Key.shift>SNDT<Key.space><Key.shift>WOMEN
Screenshot: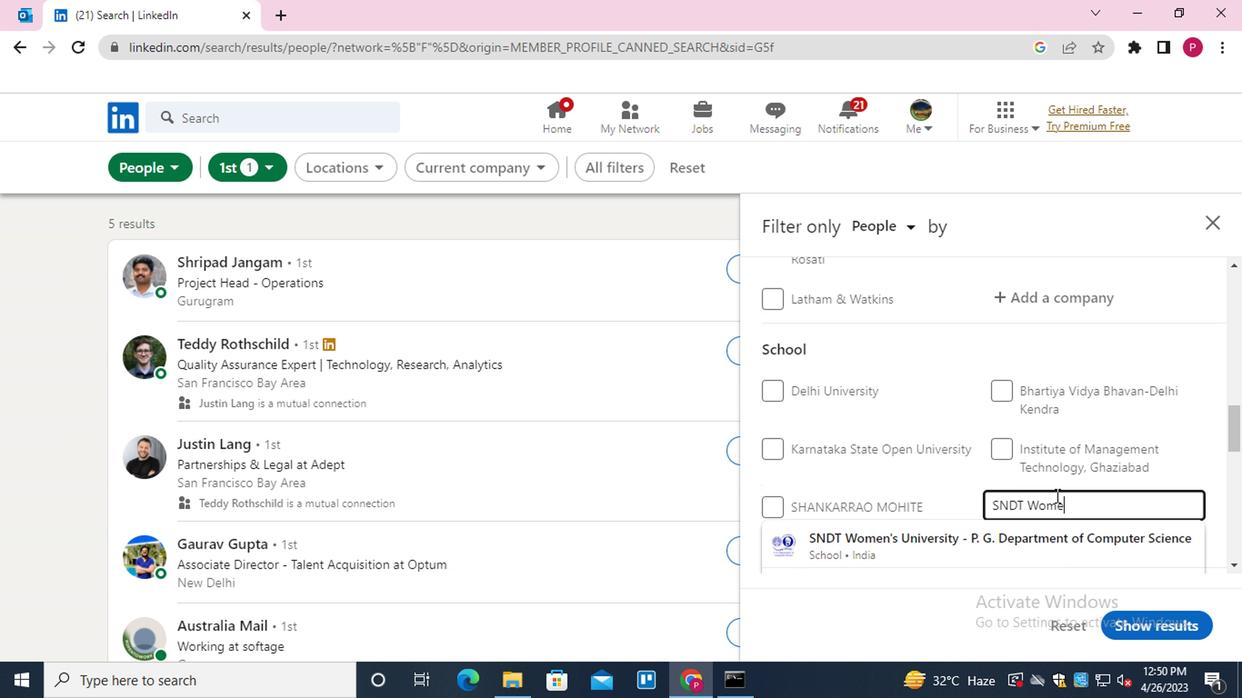 
Action: Mouse moved to (1024, 392)
Screenshot: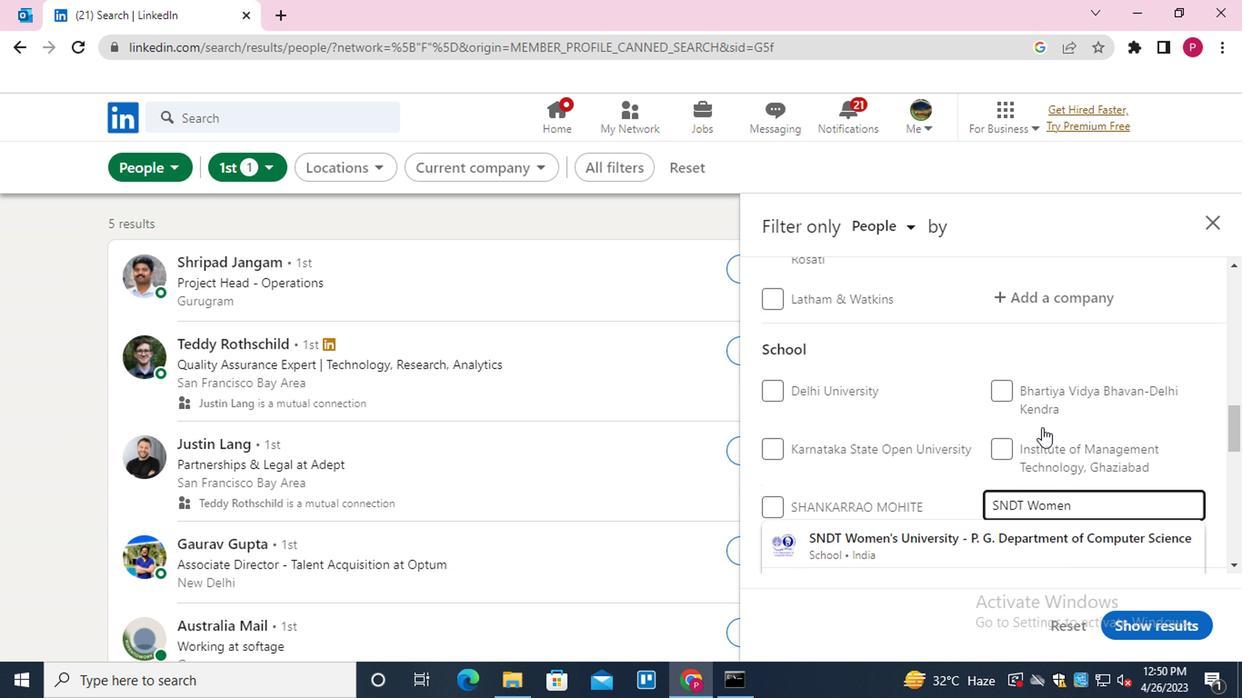 
Action: Mouse scrolled (1024, 392) with delta (0, 0)
Screenshot: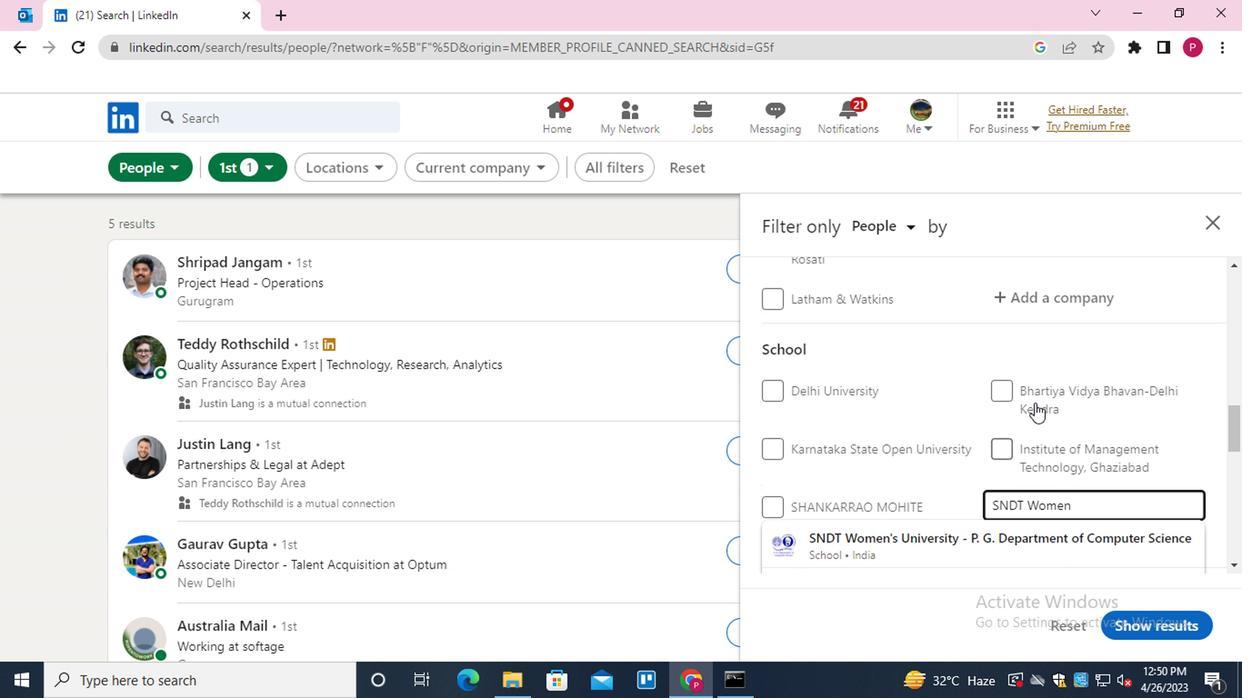 
Action: Mouse scrolled (1024, 392) with delta (0, 0)
Screenshot: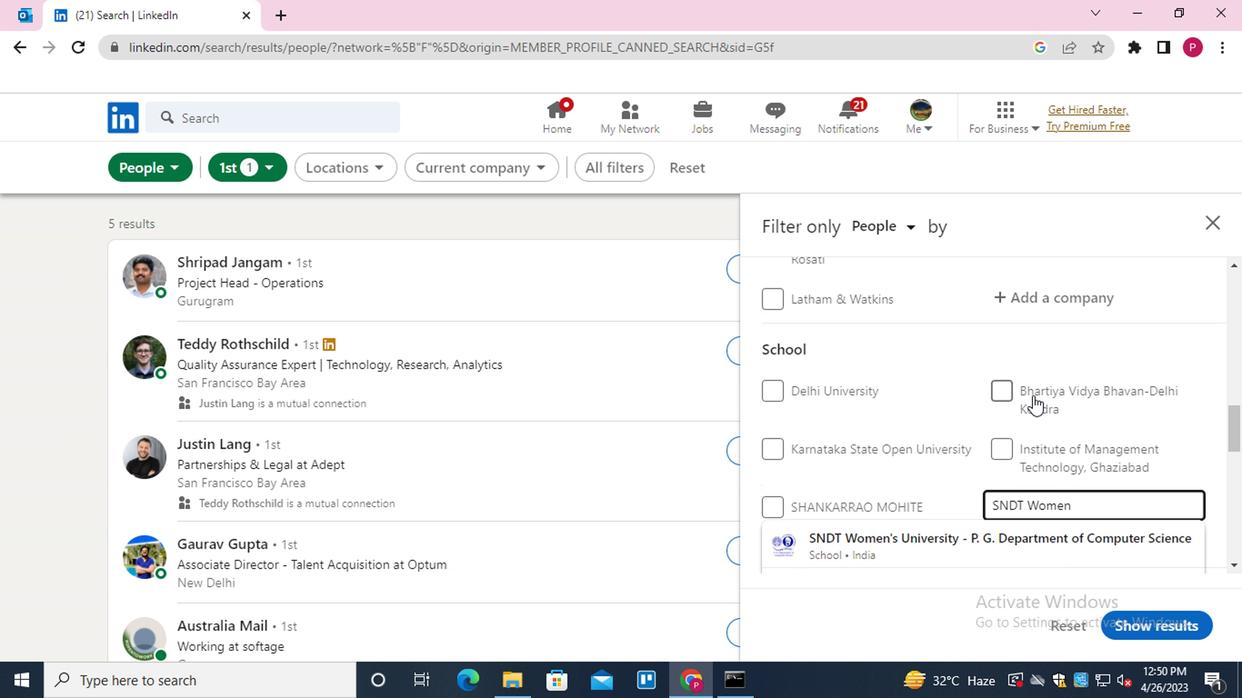 
Action: Mouse moved to (1050, 356)
Screenshot: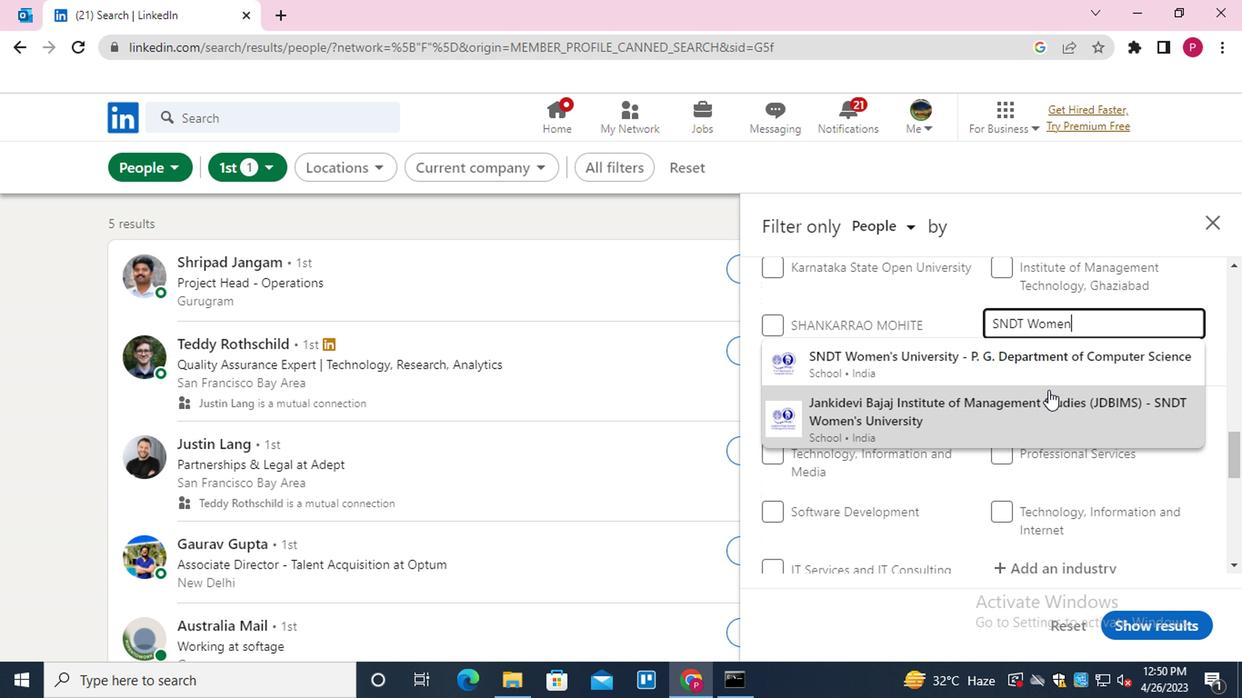 
Action: Mouse pressed left at (1050, 356)
Screenshot: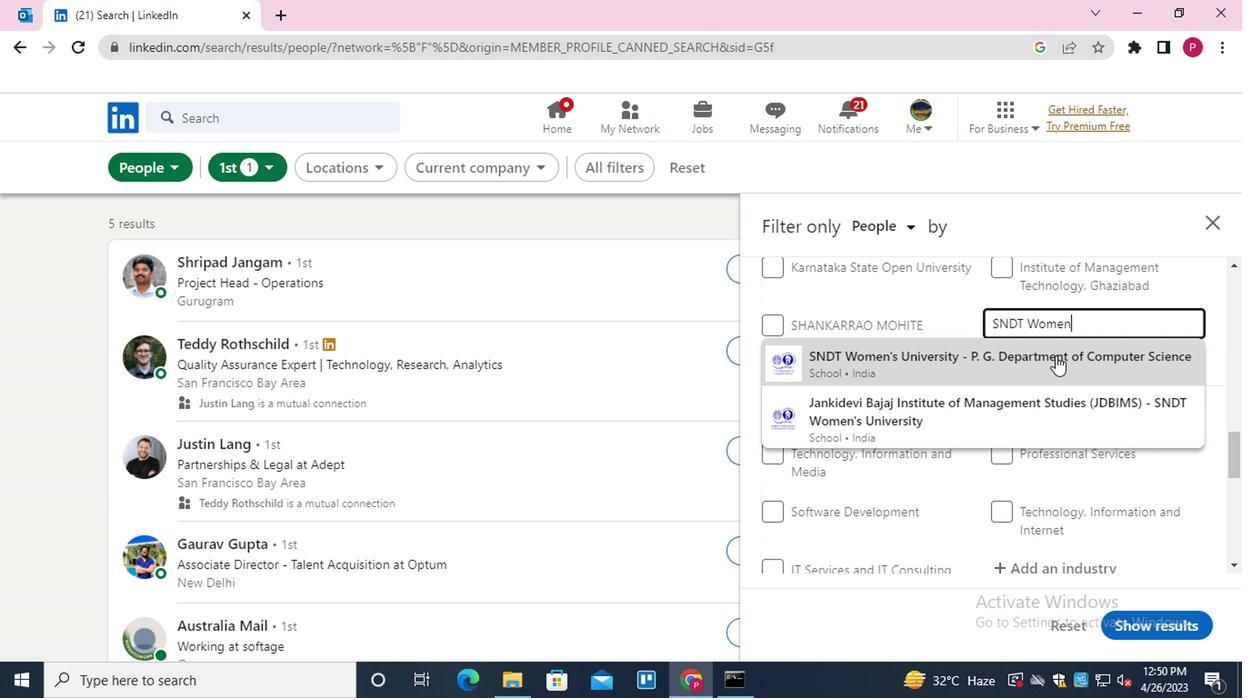 
Action: Mouse moved to (969, 412)
Screenshot: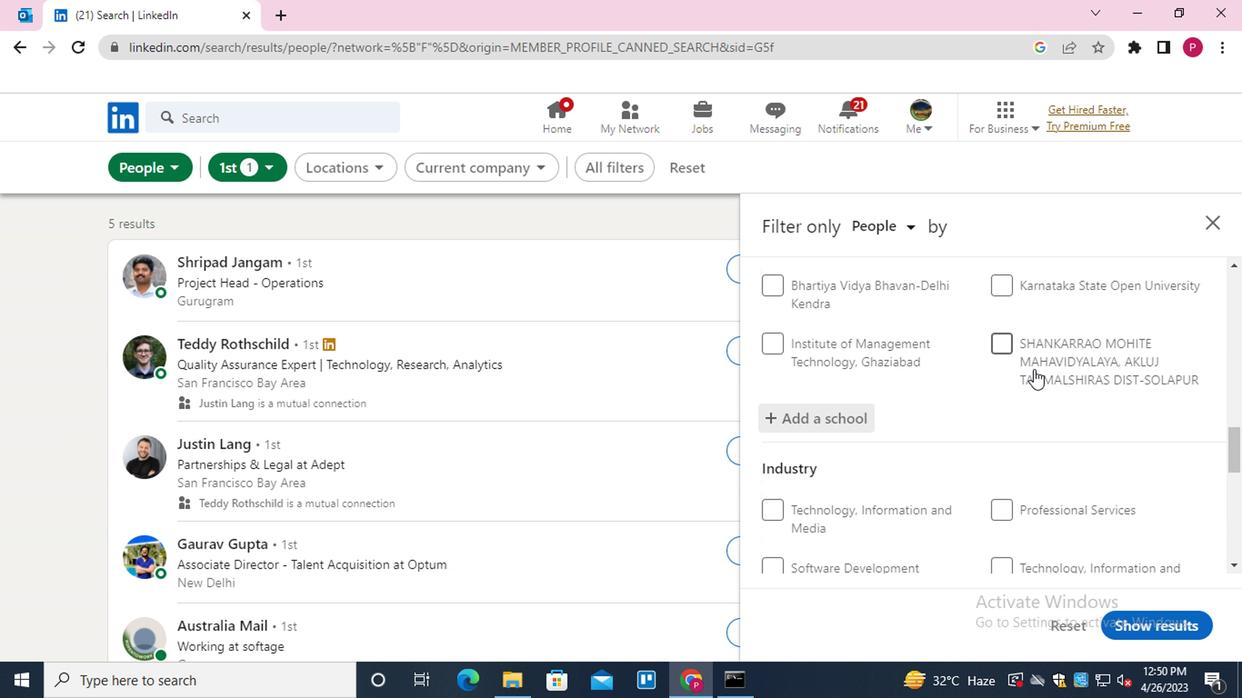 
Action: Mouse scrolled (969, 412) with delta (0, 0)
Screenshot: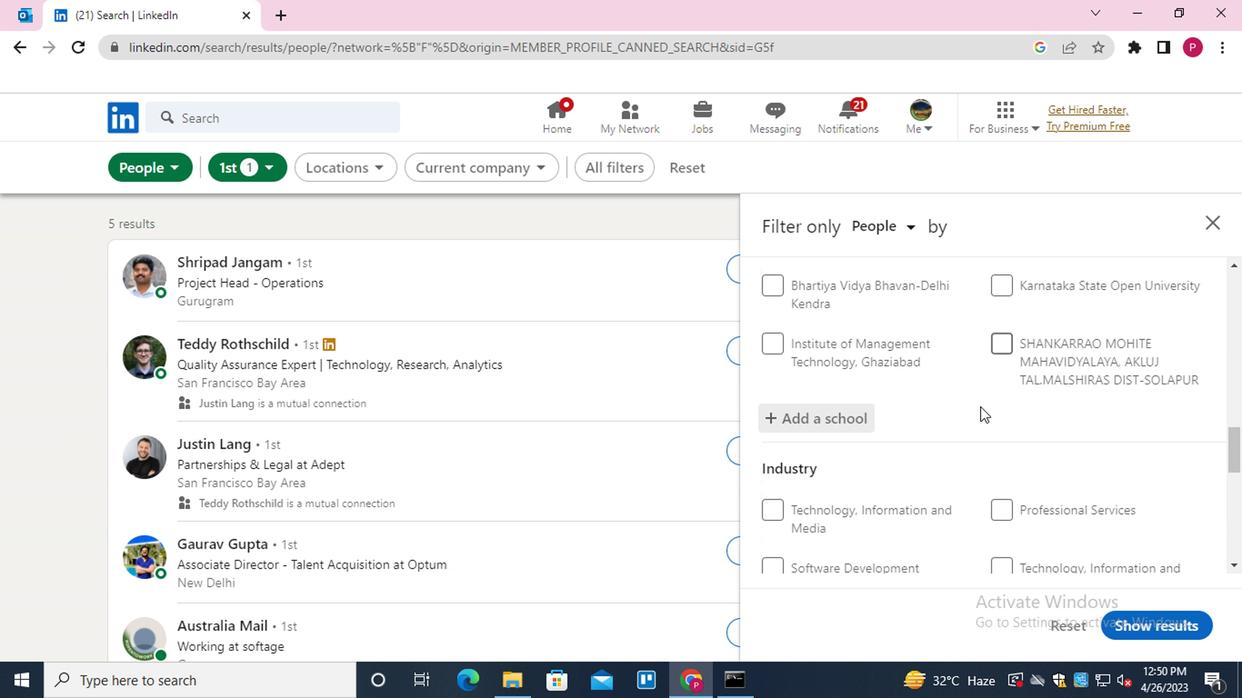 
Action: Mouse moved to (970, 413)
Screenshot: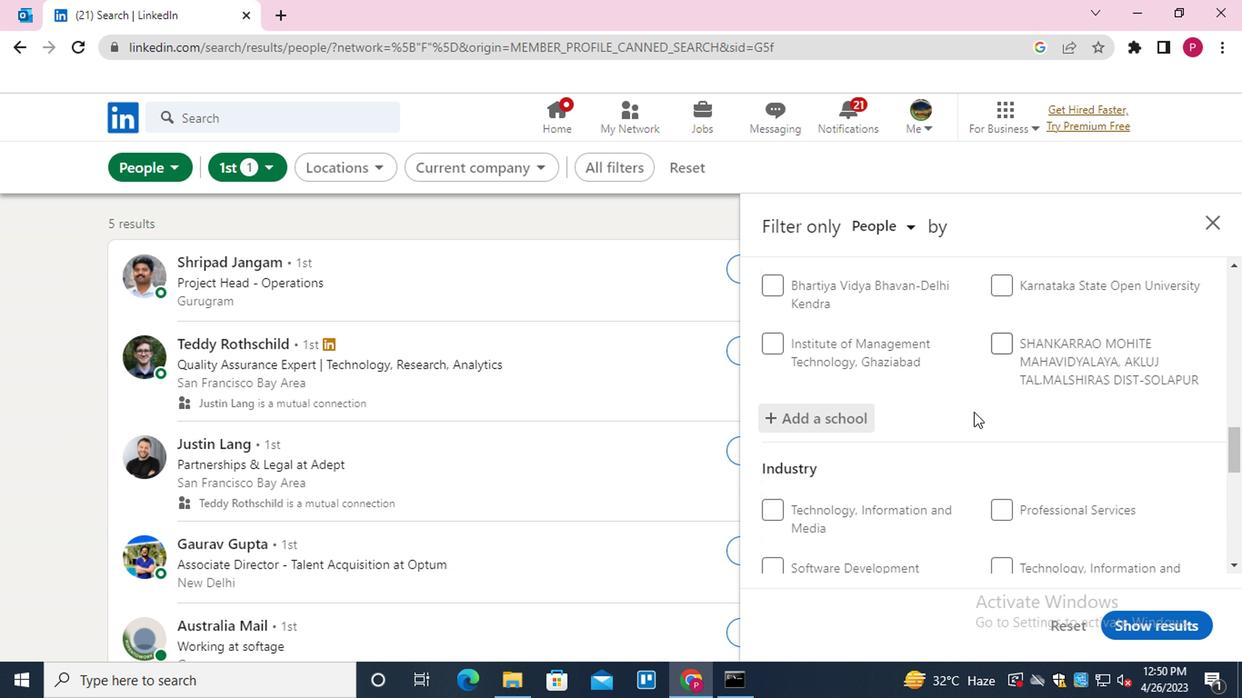 
Action: Mouse scrolled (970, 412) with delta (0, 0)
Screenshot: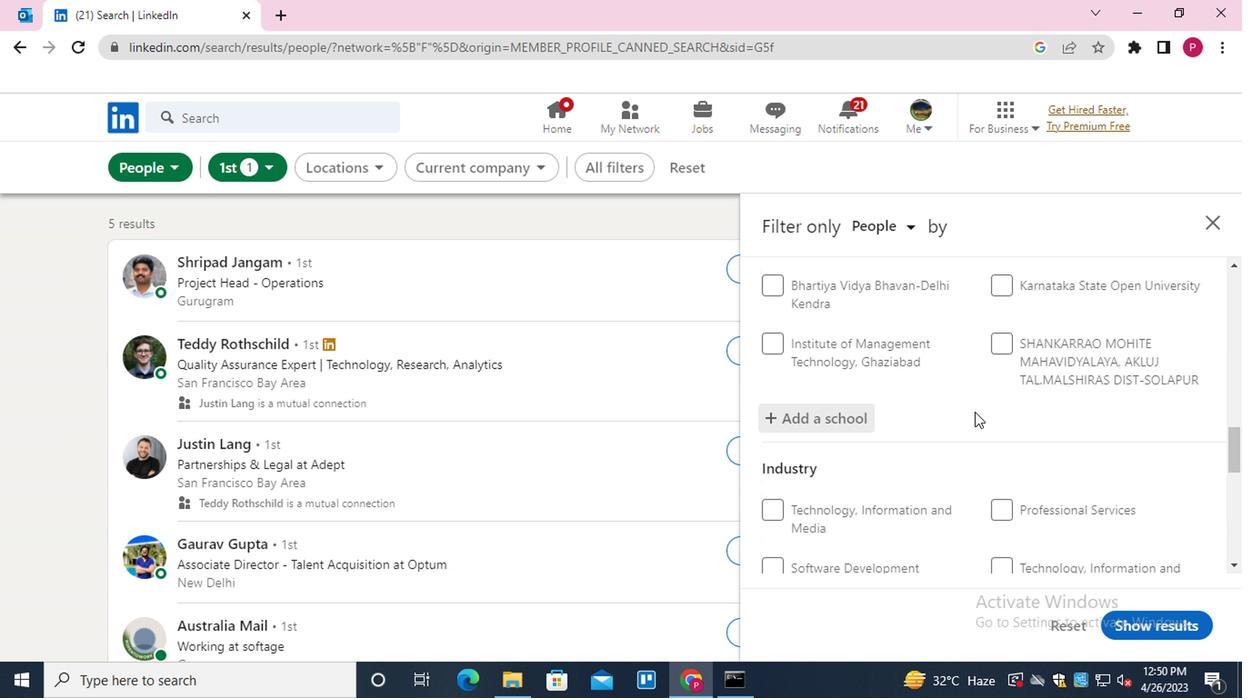 
Action: Mouse moved to (1097, 448)
Screenshot: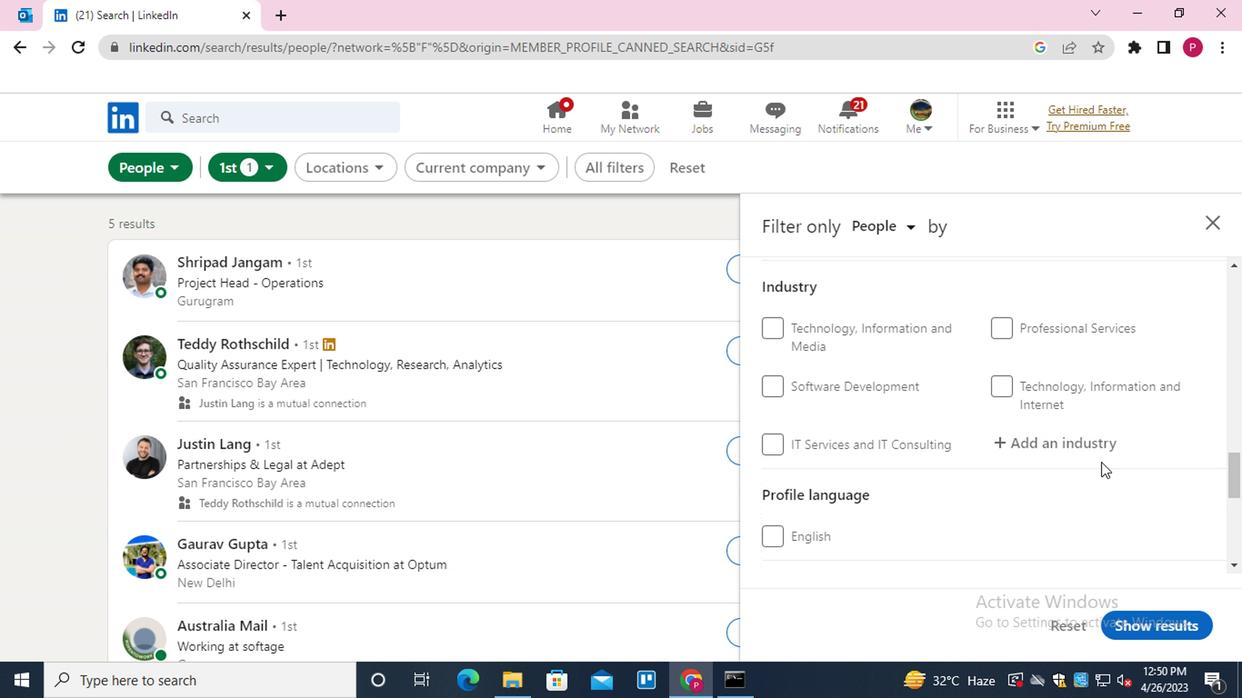 
Action: Mouse pressed left at (1097, 448)
Screenshot: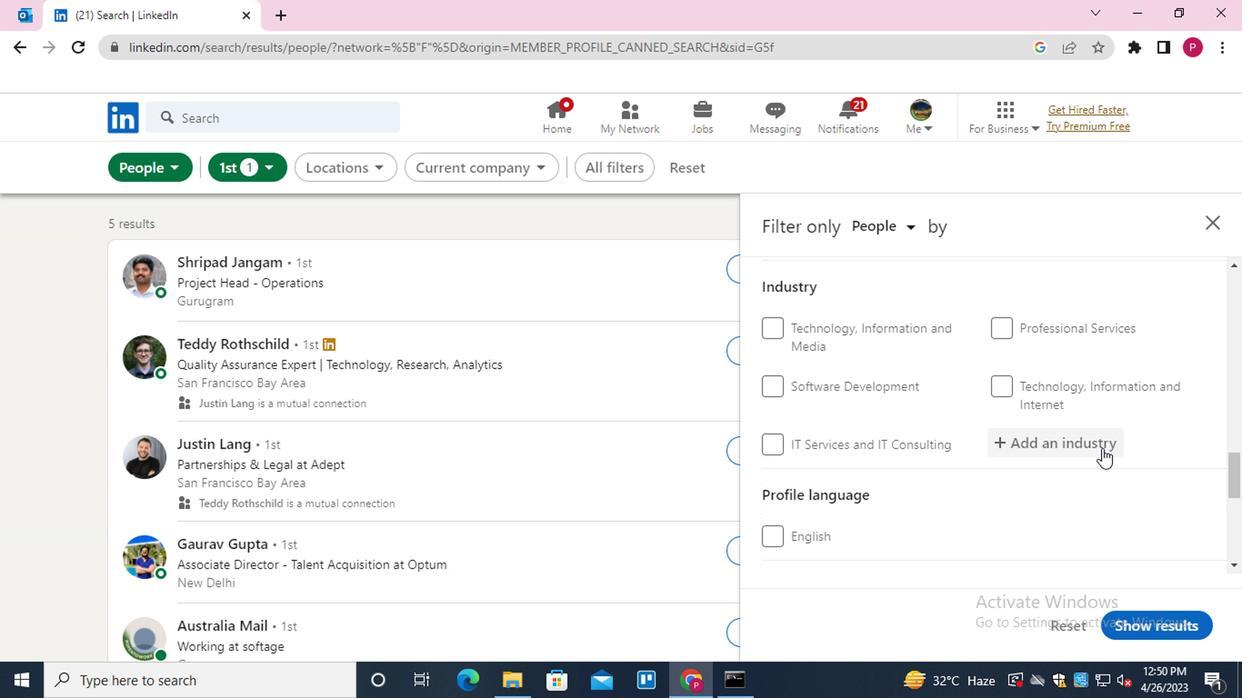 
Action: Mouse moved to (1126, 422)
Screenshot: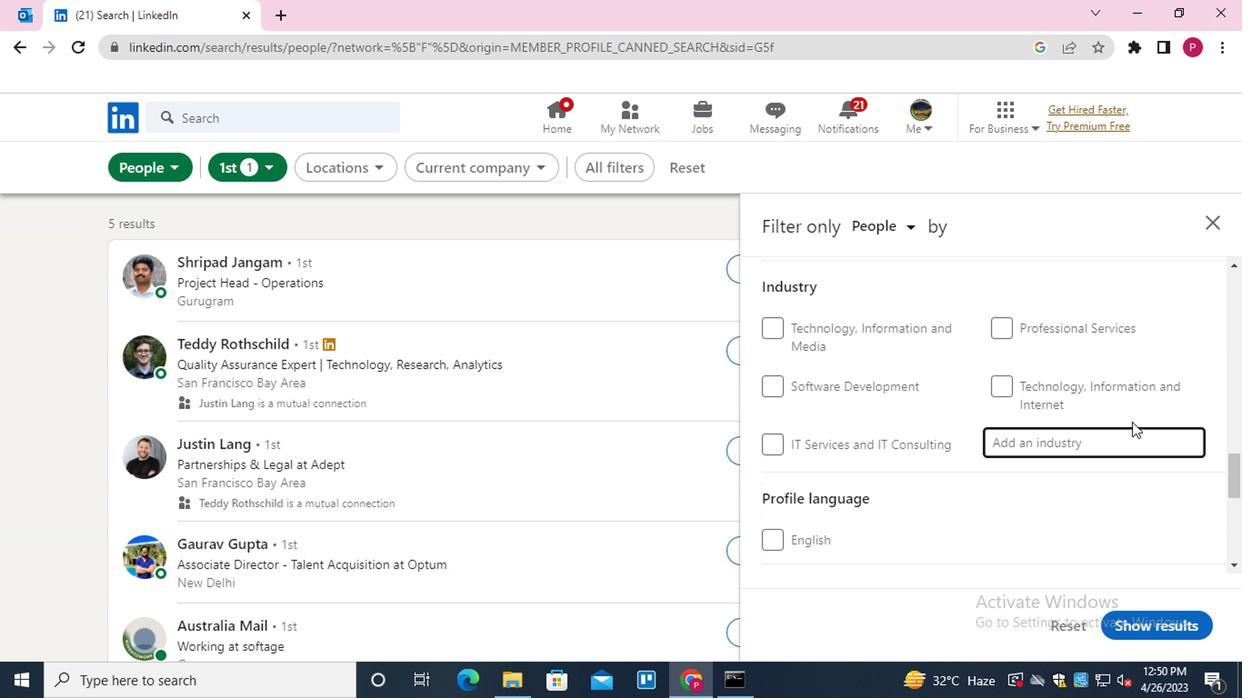 
Action: Mouse scrolled (1126, 423) with delta (0, 1)
Screenshot: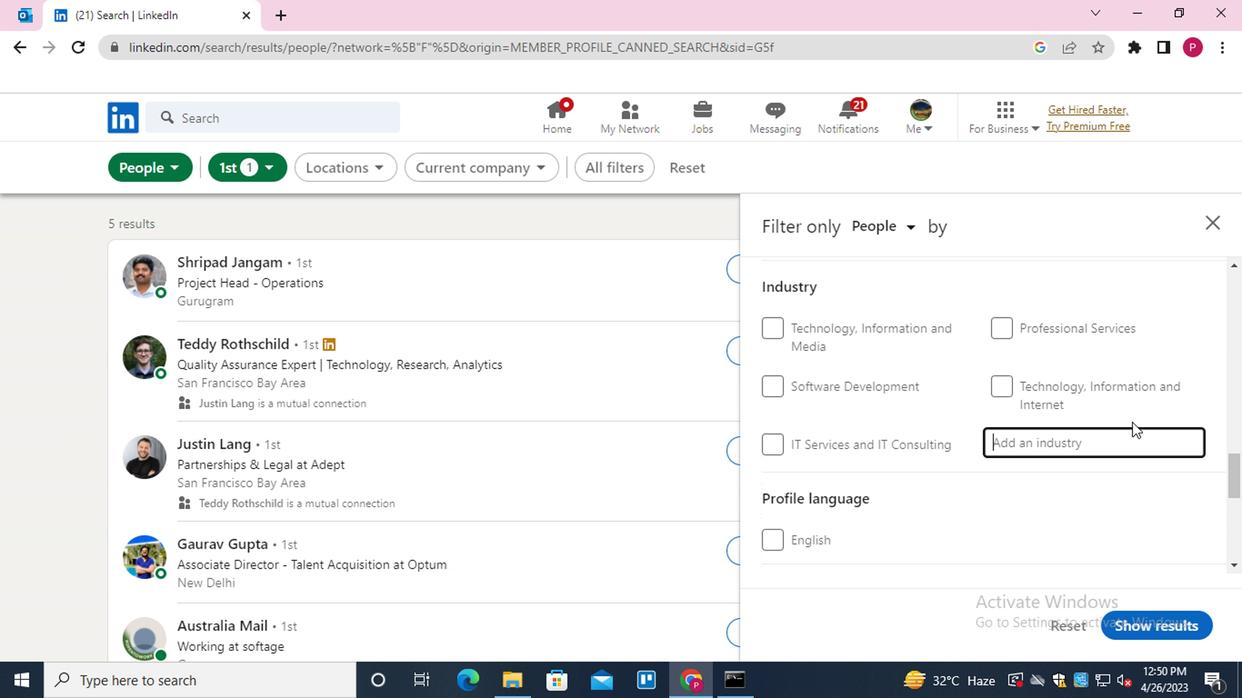 
Action: Mouse scrolled (1126, 421) with delta (0, 0)
Screenshot: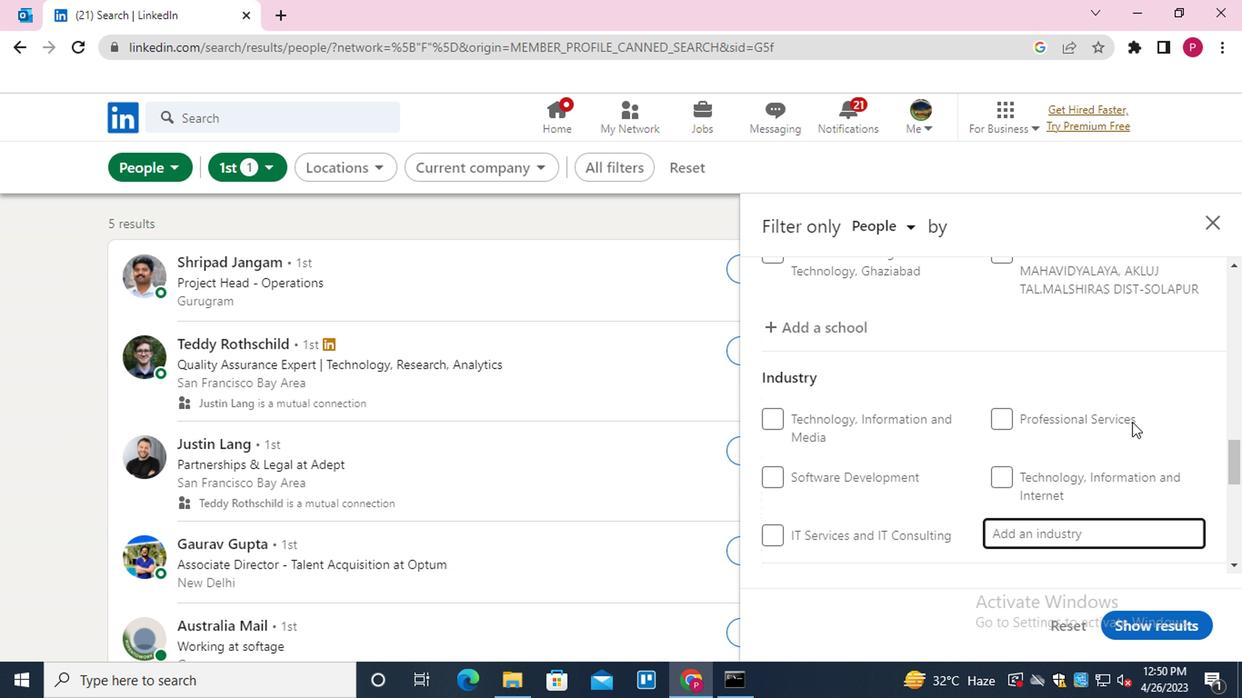 
Action: Mouse moved to (1058, 445)
Screenshot: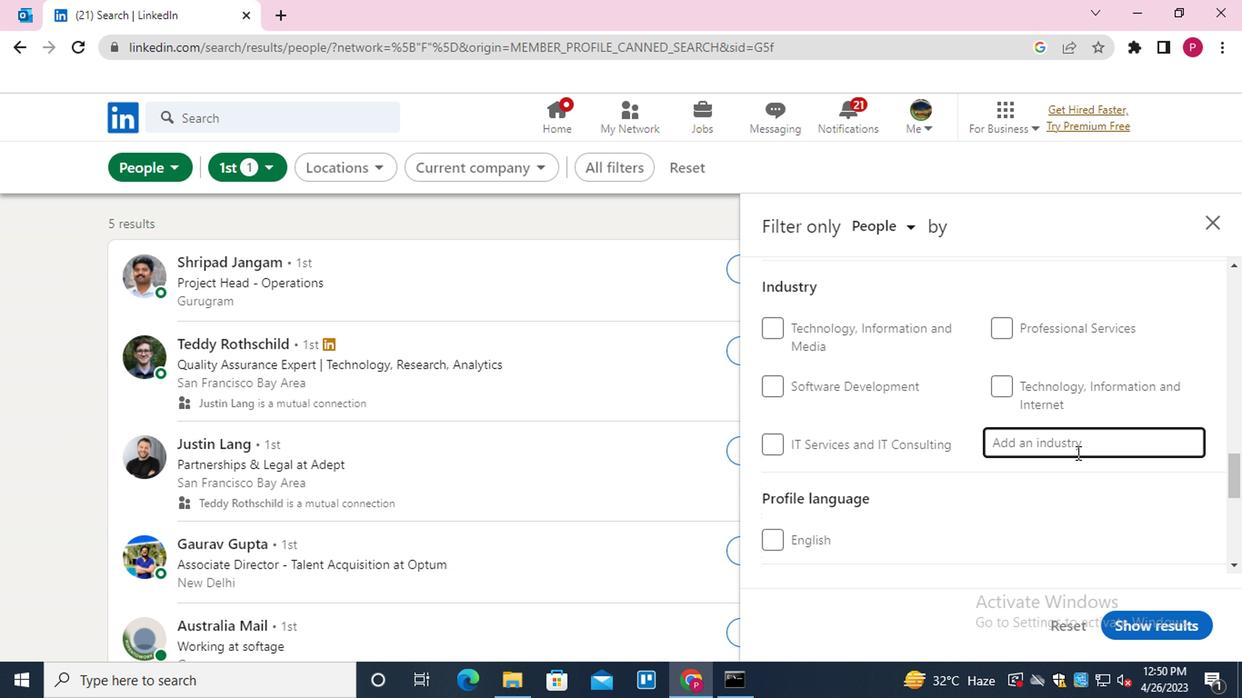 
Action: Key pressed <Key.shift>DIGITAL<Key.down><Key.enter>
Screenshot: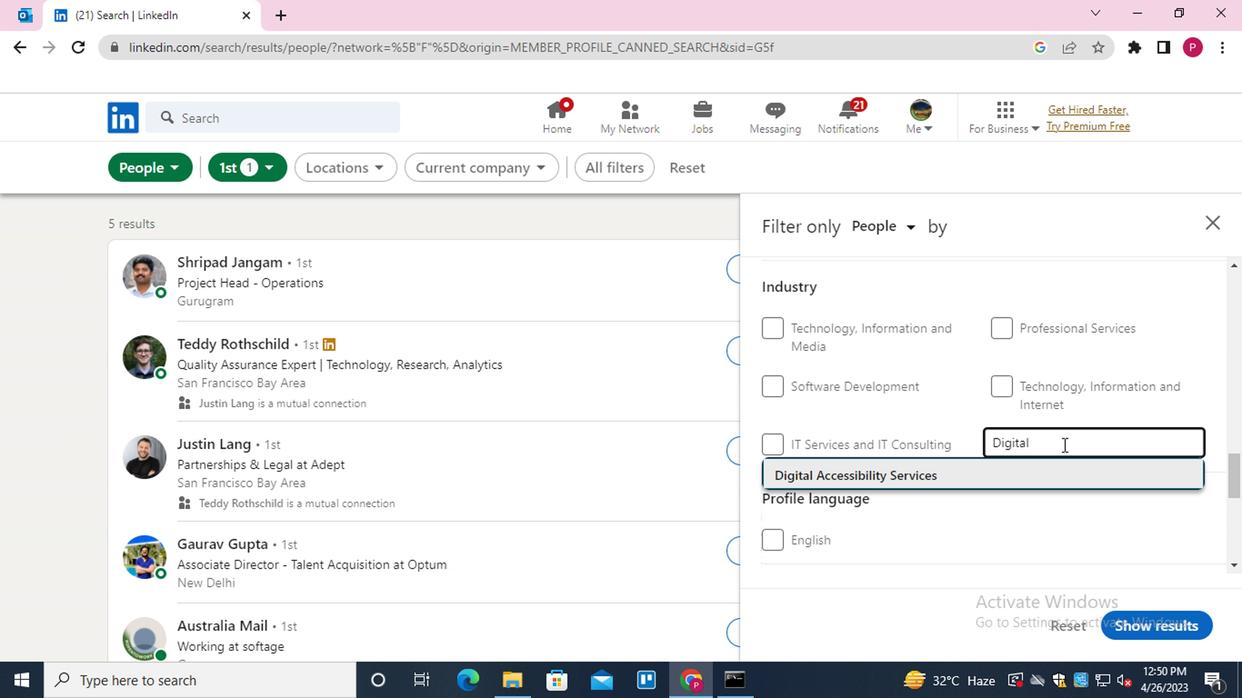 
Action: Mouse moved to (966, 444)
Screenshot: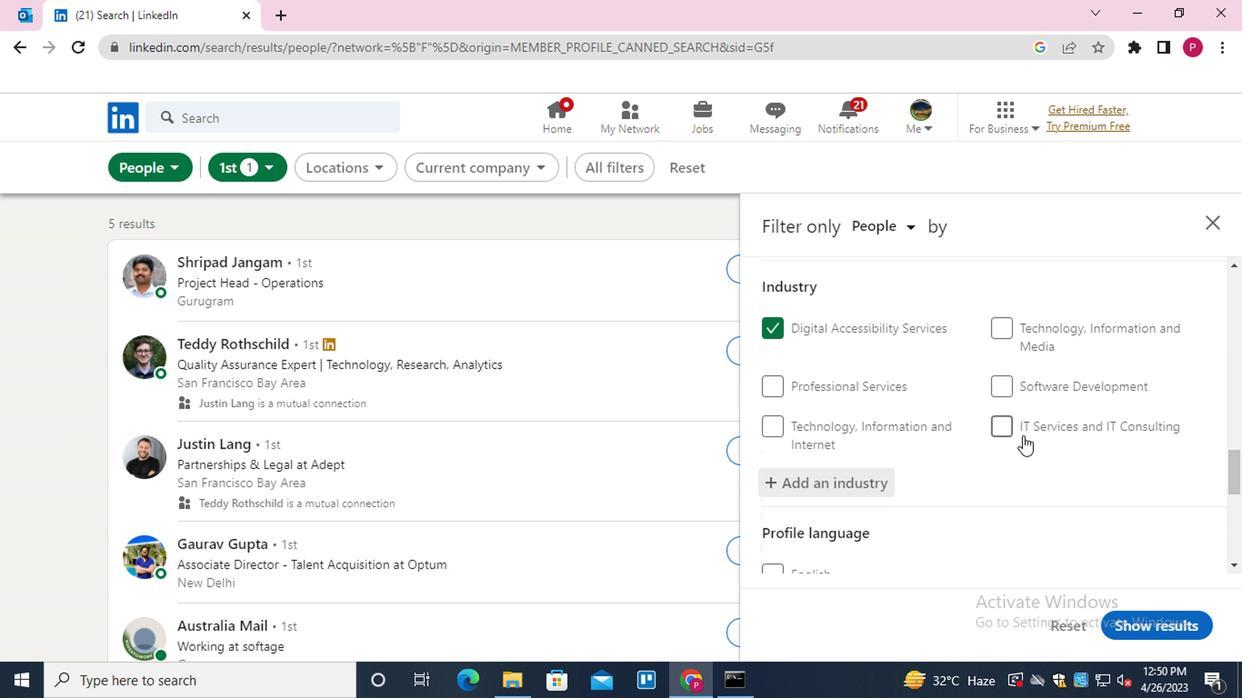 
Action: Mouse scrolled (966, 443) with delta (0, -1)
Screenshot: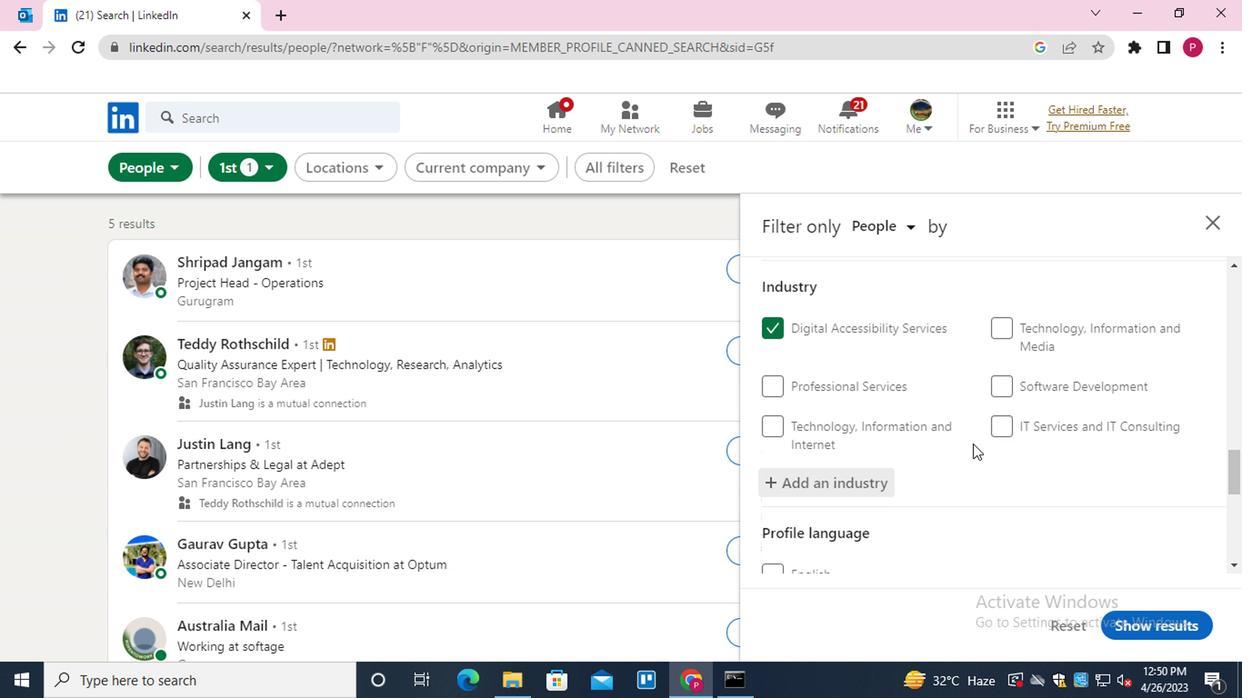 
Action: Mouse scrolled (966, 443) with delta (0, -1)
Screenshot: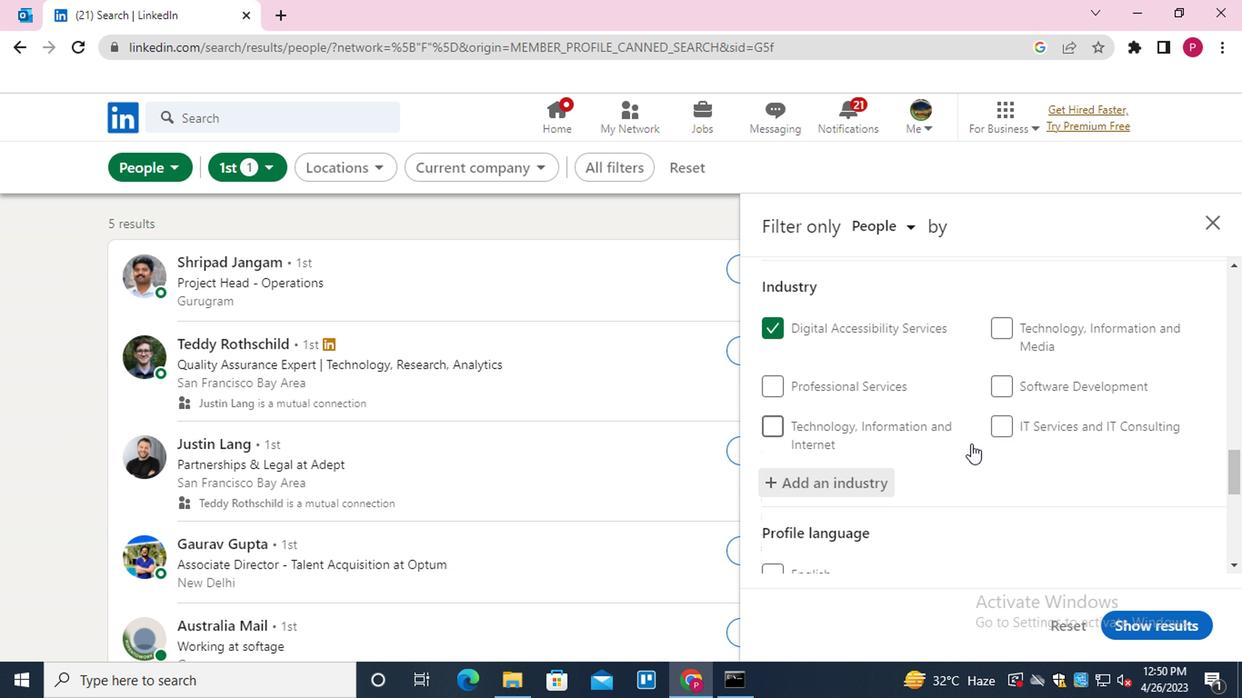 
Action: Mouse moved to (844, 372)
Screenshot: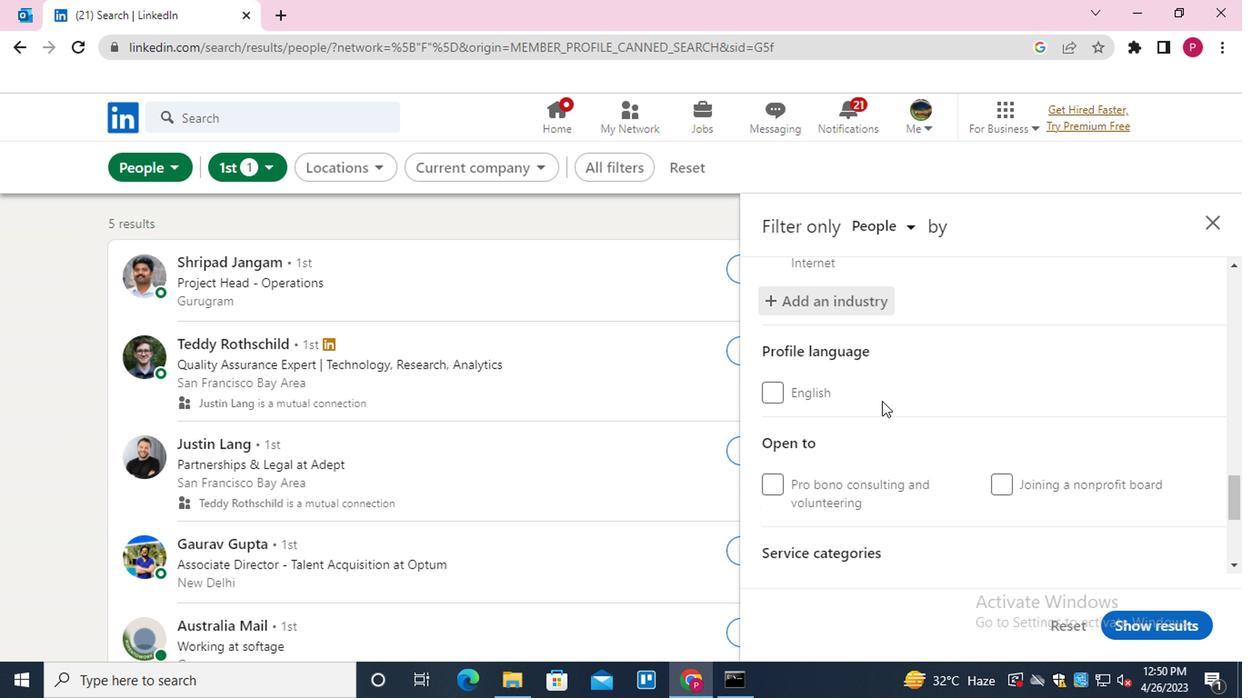
Action: Mouse scrolled (844, 373) with delta (0, 1)
Screenshot: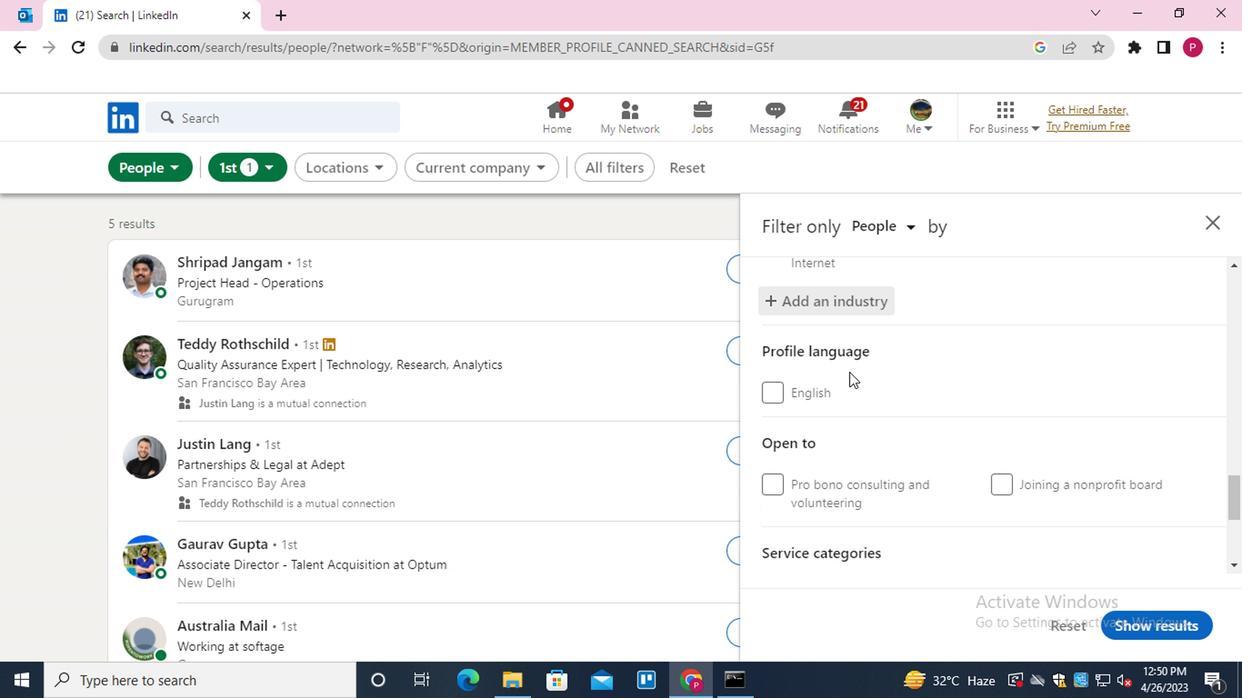 
Action: Mouse moved to (943, 369)
Screenshot: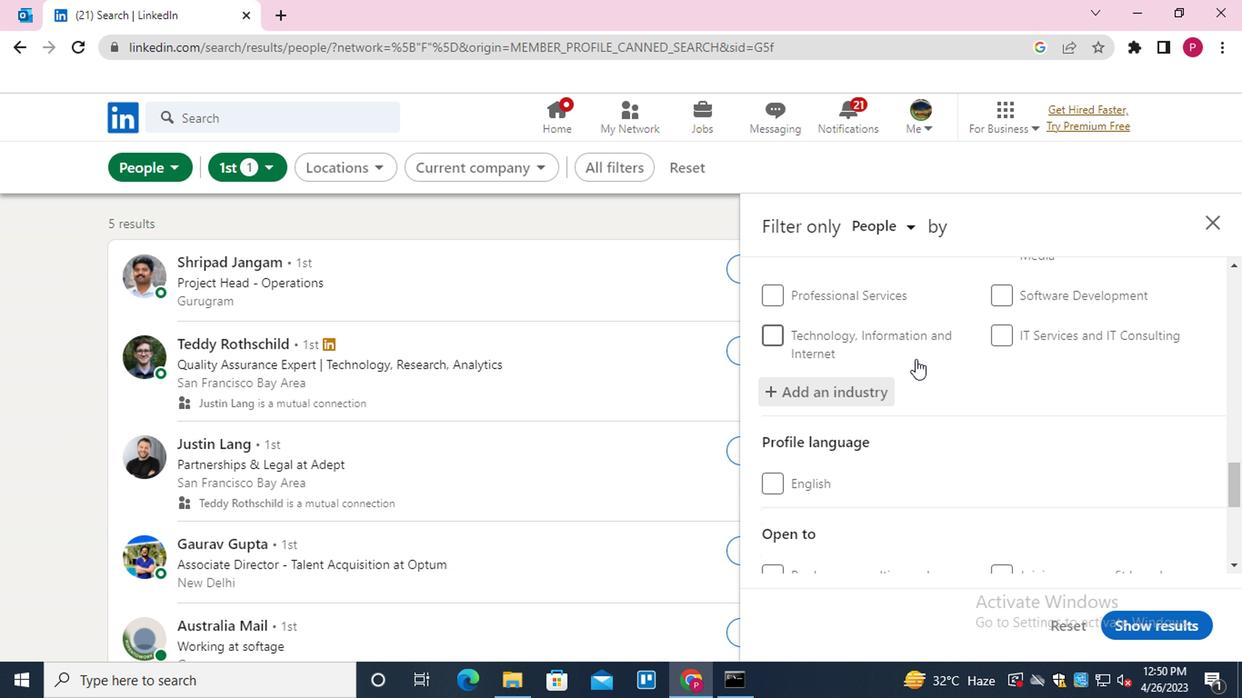 
Action: Mouse scrolled (943, 368) with delta (0, -1)
Screenshot: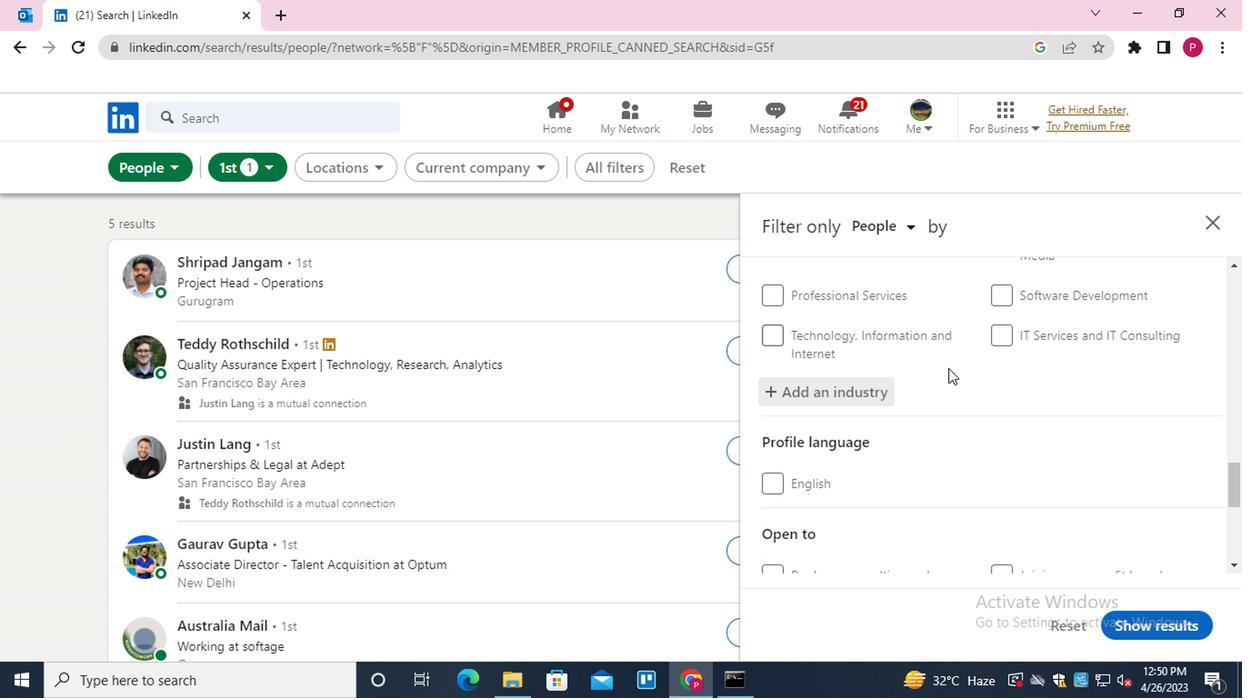 
Action: Mouse moved to (813, 392)
Screenshot: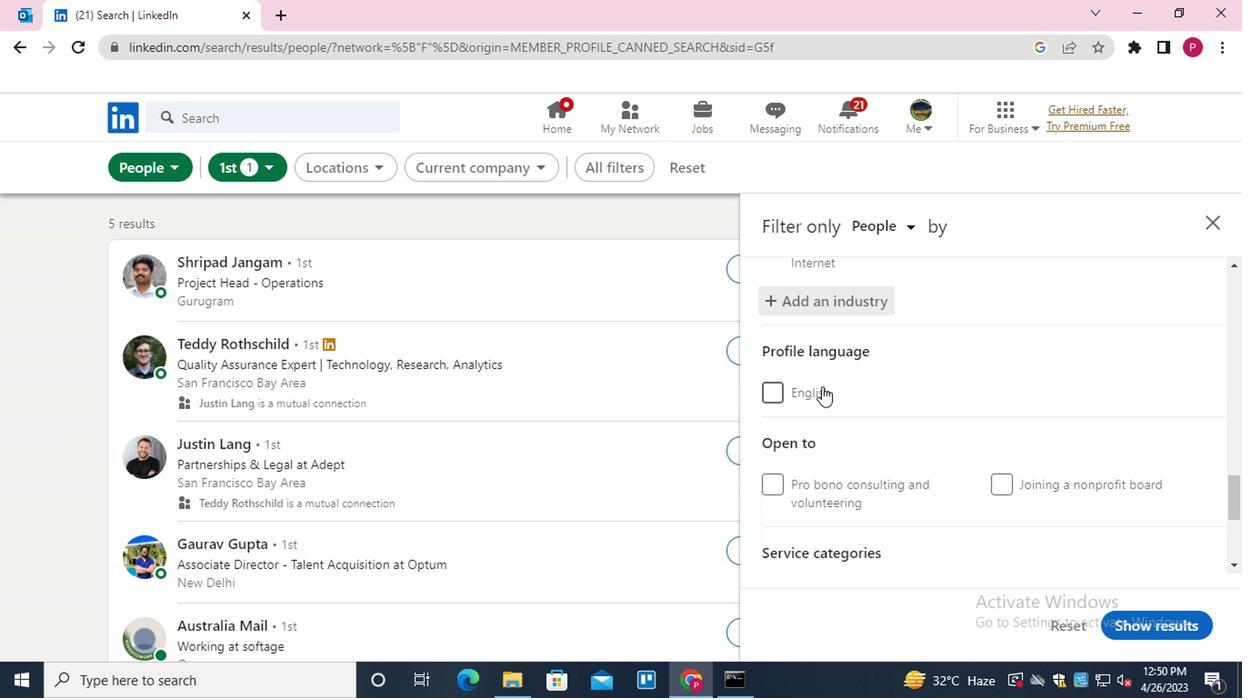 
Action: Mouse scrolled (813, 390) with delta (0, -1)
Screenshot: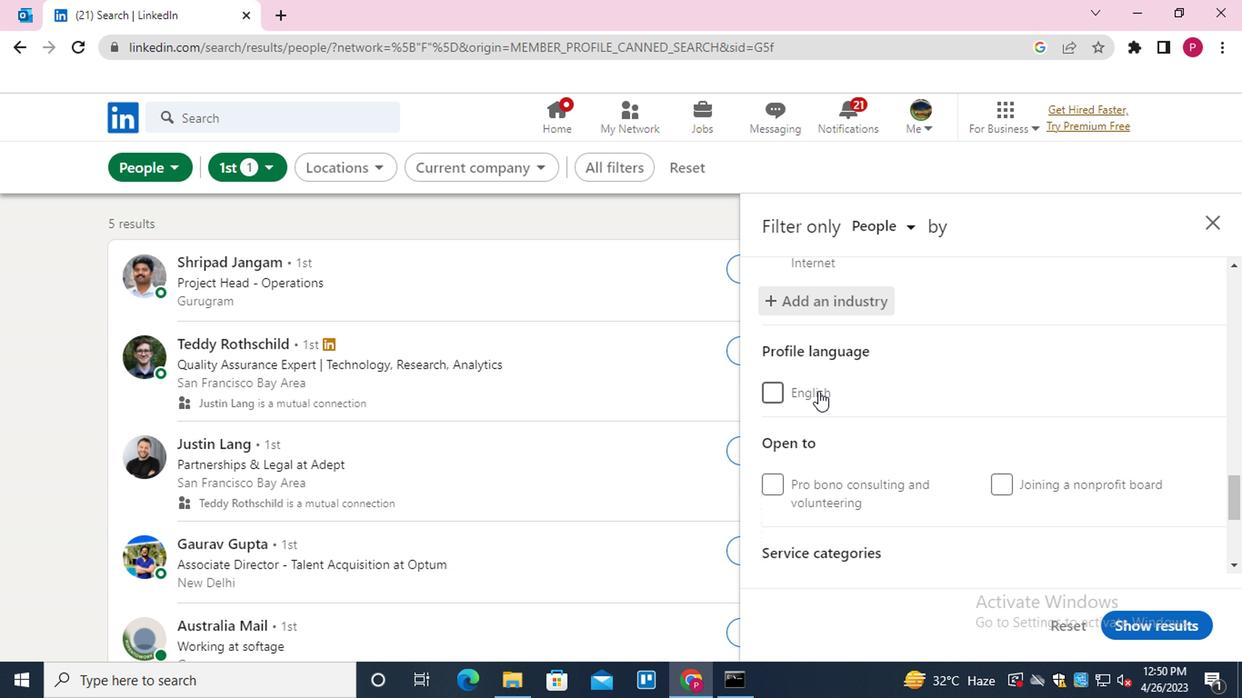 
Action: Mouse moved to (829, 503)
Screenshot: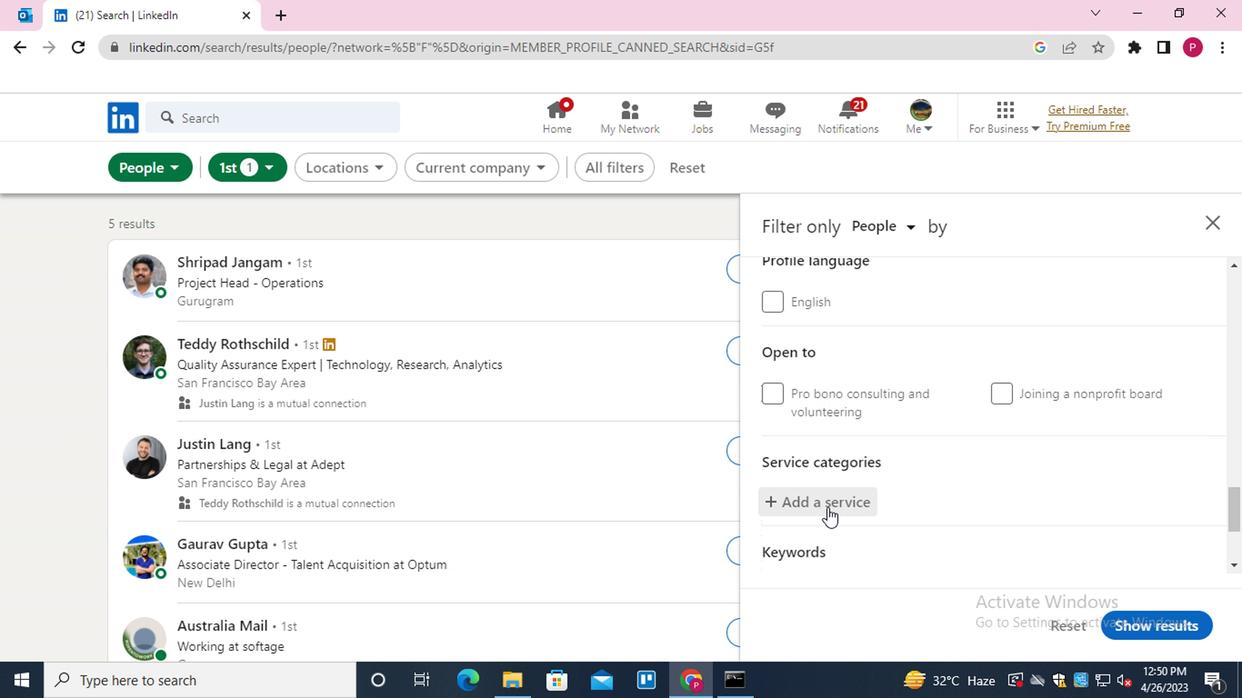 
Action: Mouse pressed left at (829, 503)
Screenshot: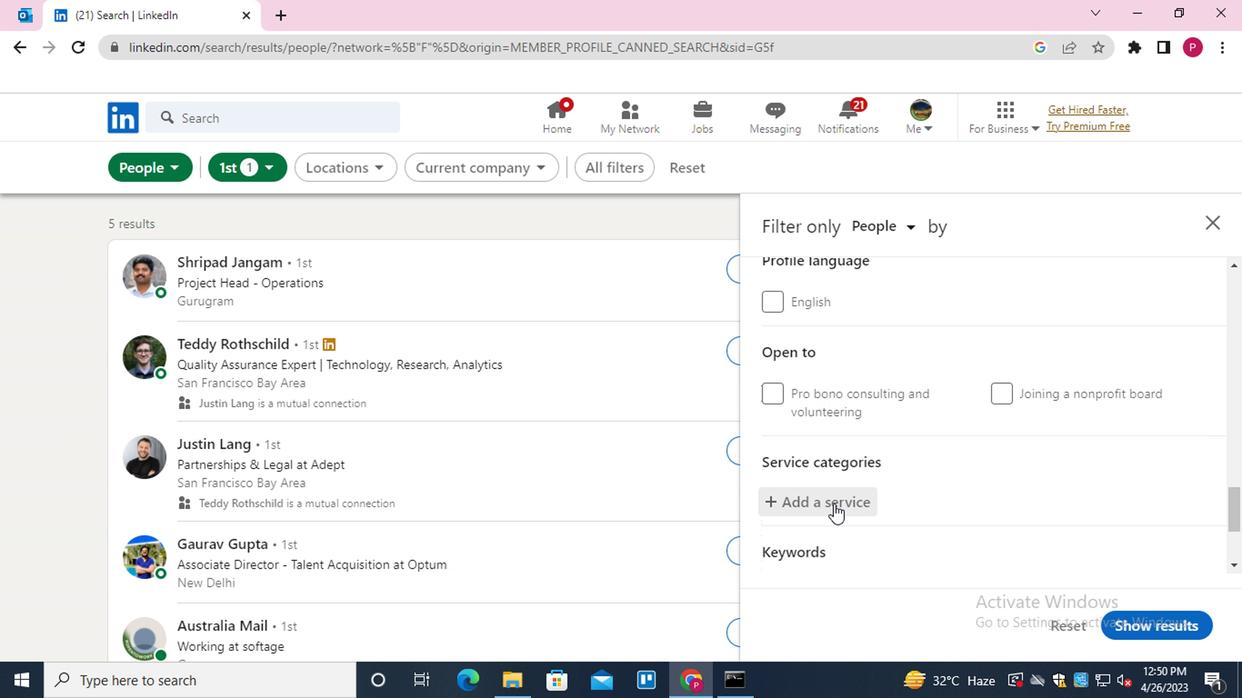 
Action: Mouse moved to (836, 498)
Screenshot: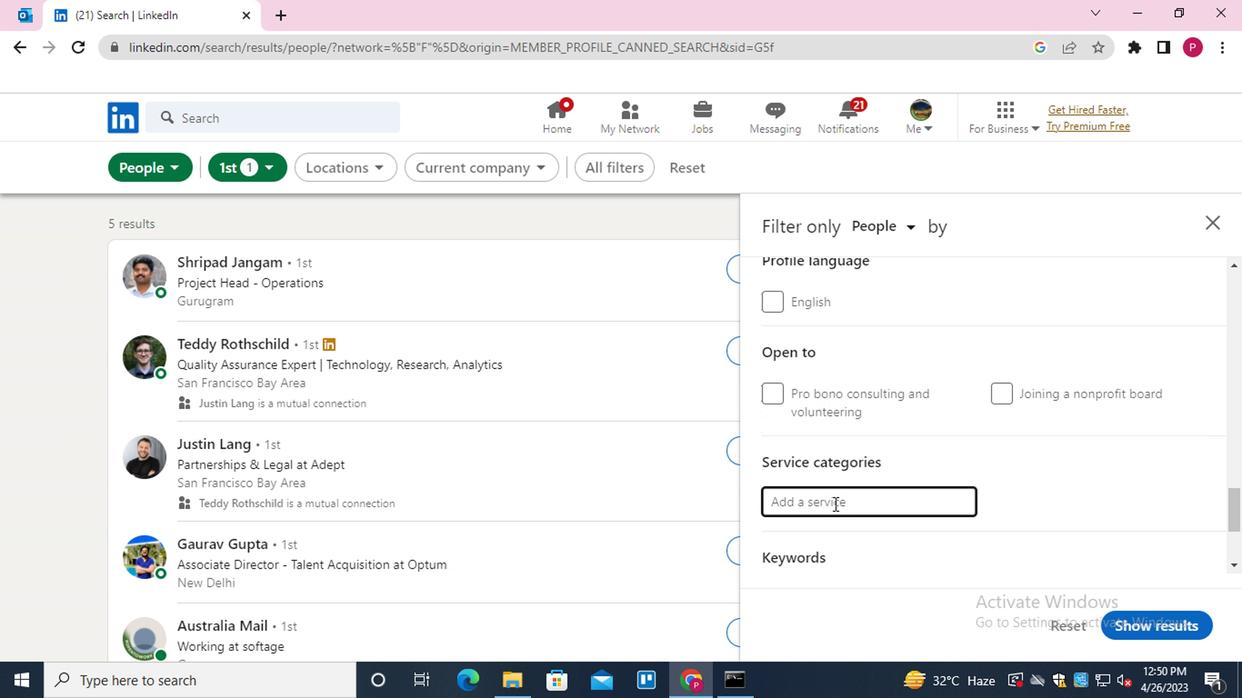 
Action: Key pressed <Key.shift><Key.shift><Key.shift><Key.shift><Key.shift>HEALTH<Key.down><Key.enter>
Screenshot: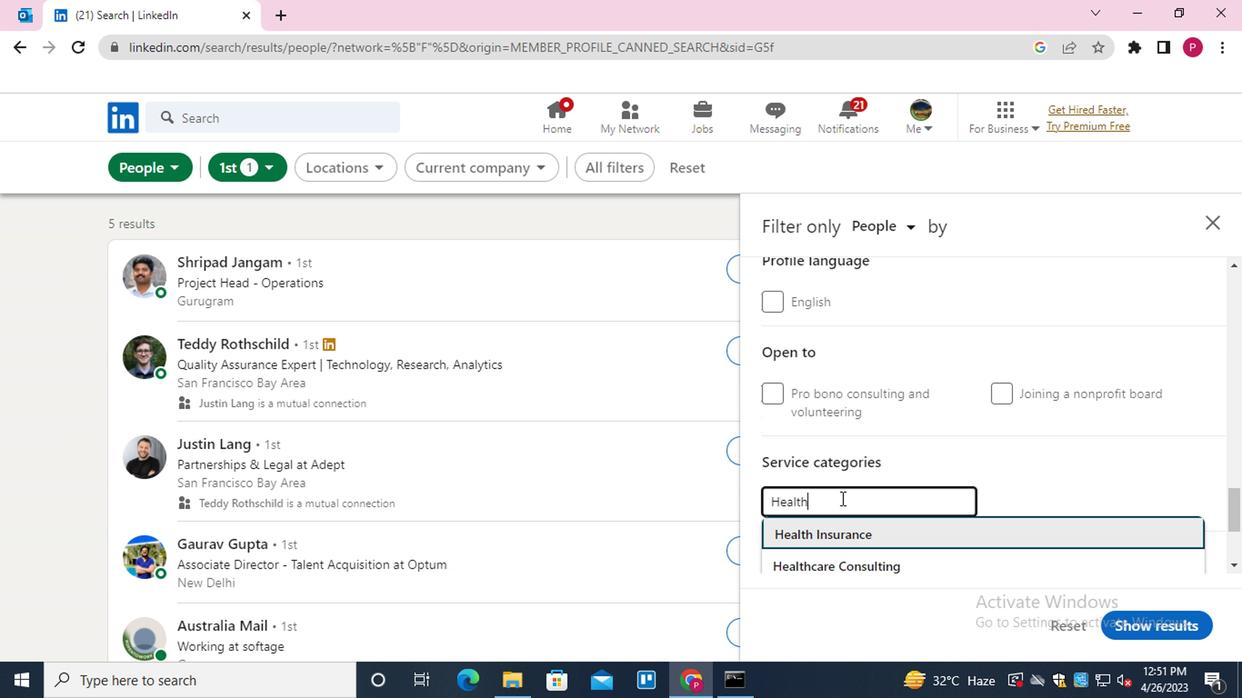 
Action: Mouse moved to (976, 413)
Screenshot: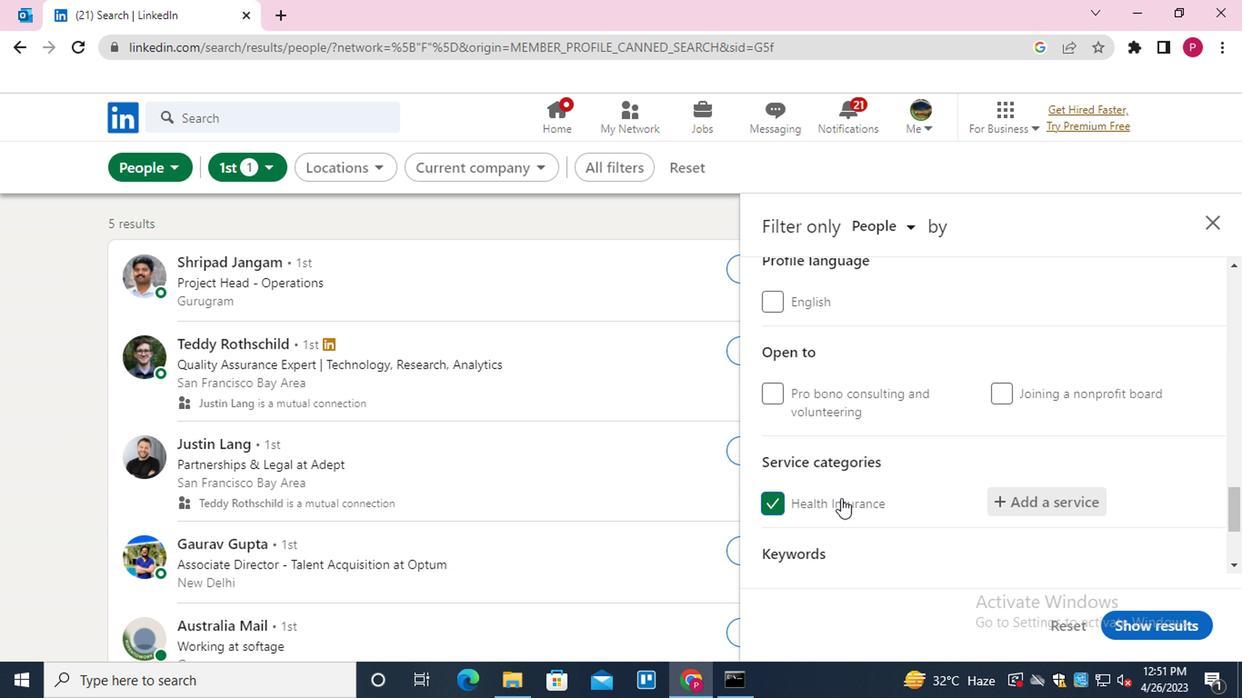 
Action: Mouse scrolled (976, 412) with delta (0, 0)
Screenshot: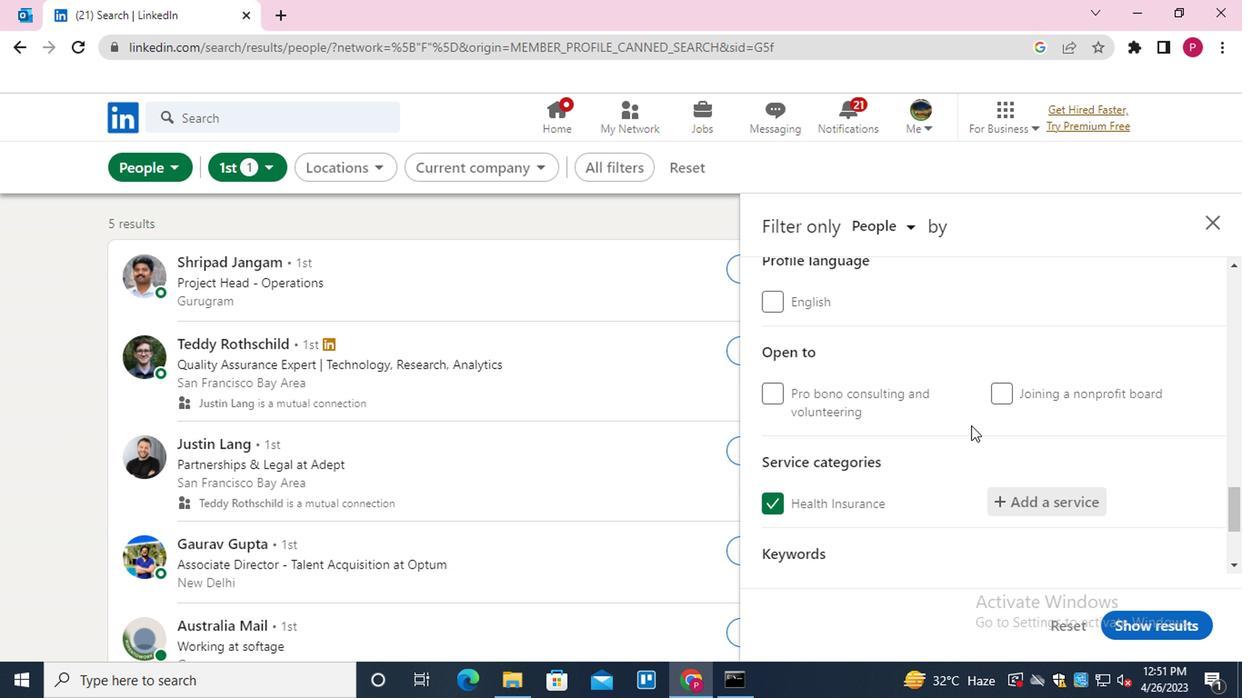 
Action: Mouse scrolled (976, 412) with delta (0, 0)
Screenshot: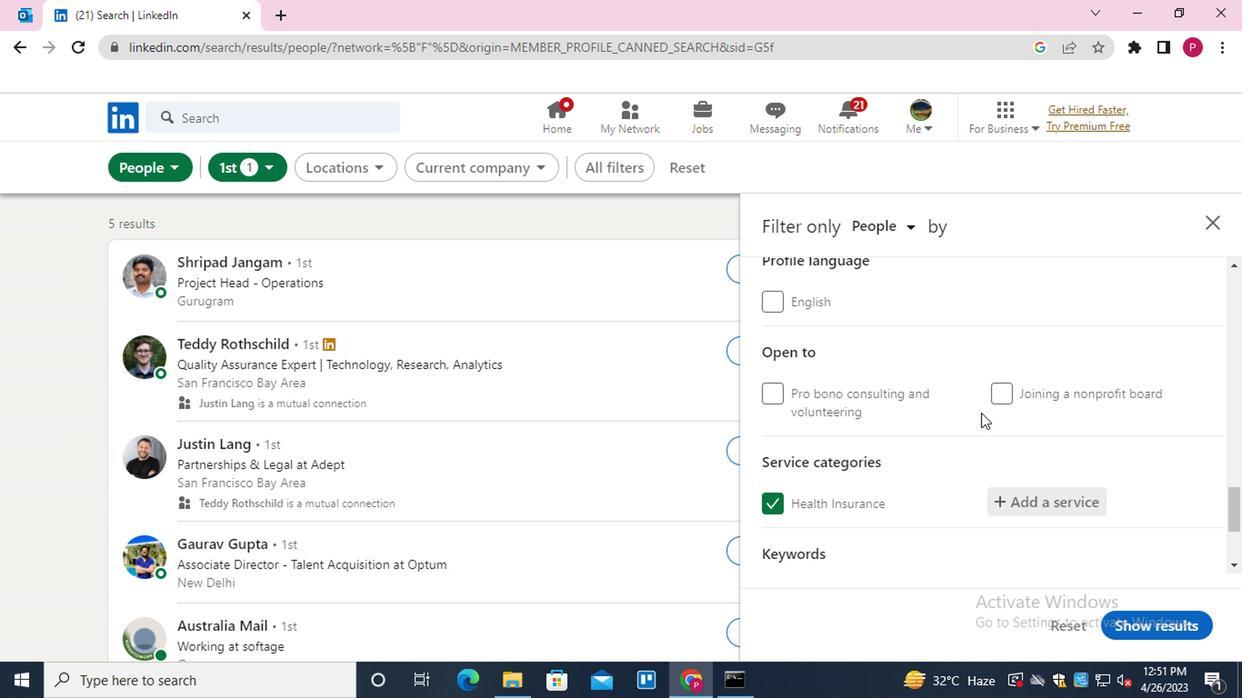 
Action: Mouse moved to (894, 430)
Screenshot: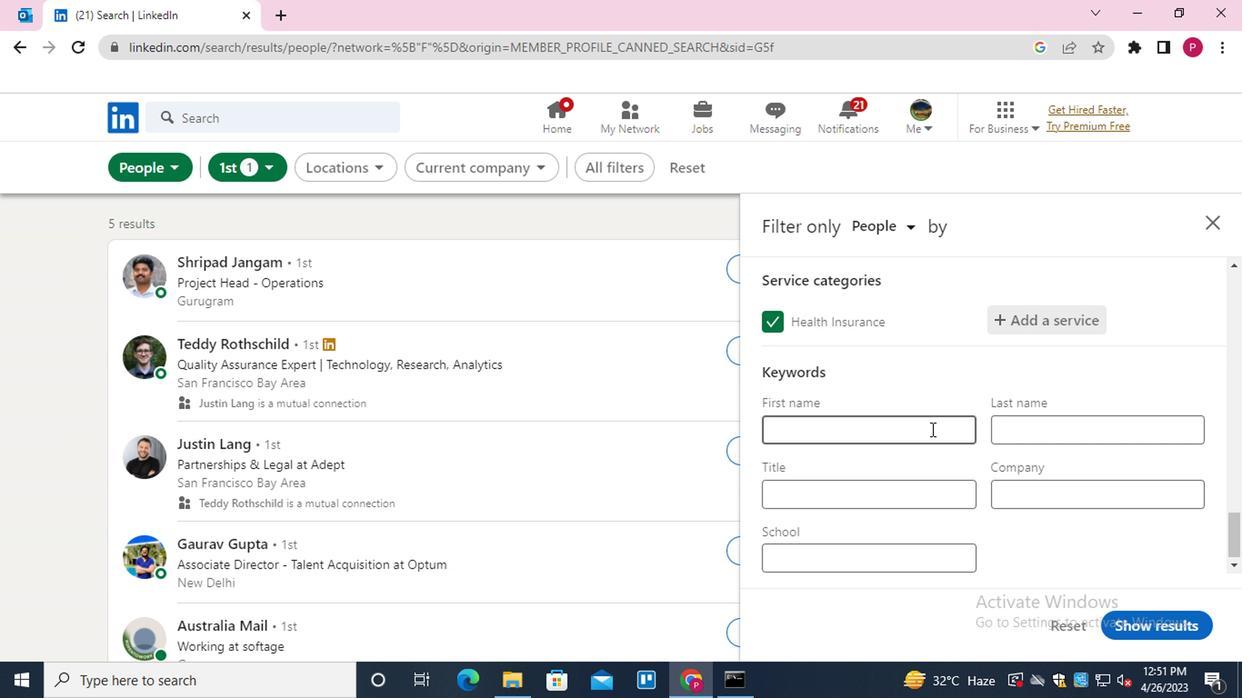 
Action: Mouse scrolled (894, 428) with delta (0, -1)
Screenshot: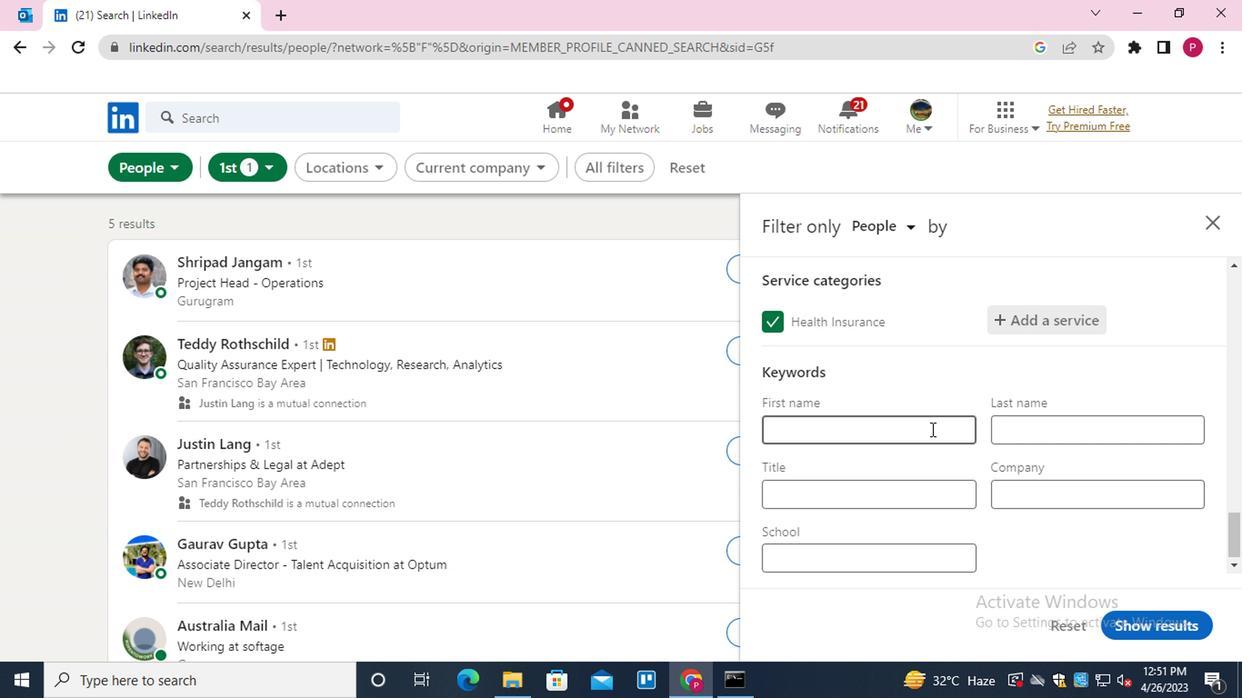 
Action: Mouse moved to (873, 483)
Screenshot: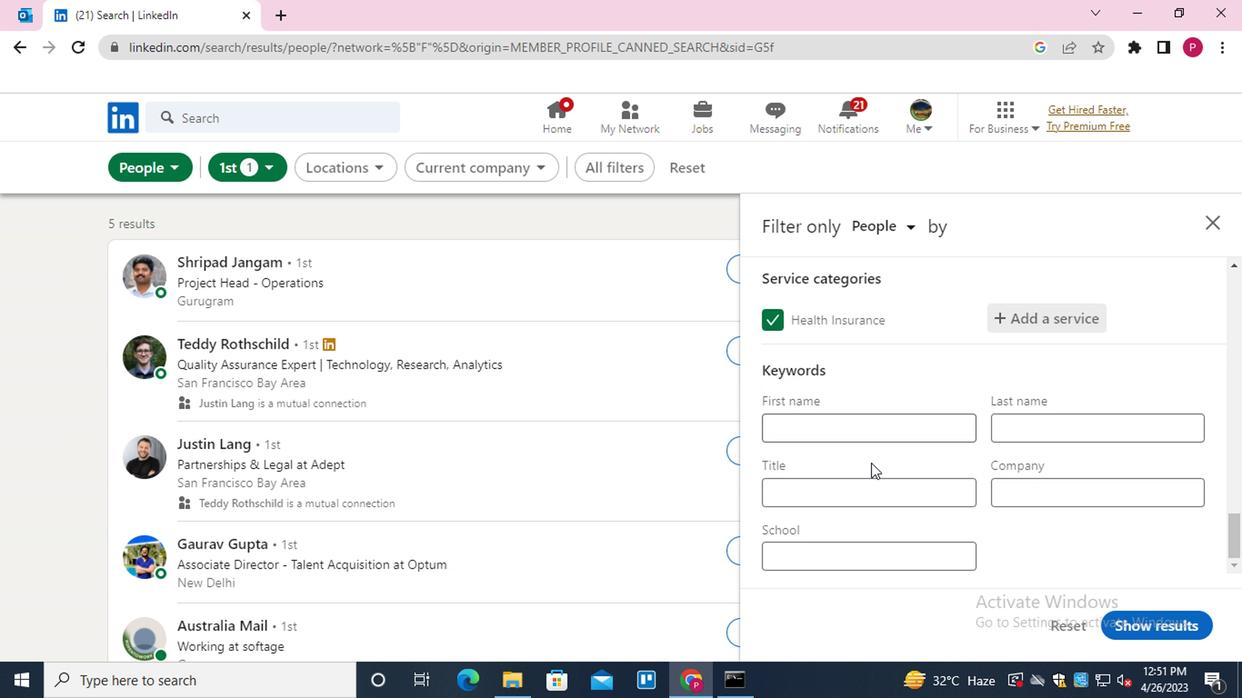 
Action: Mouse pressed left at (873, 483)
Screenshot: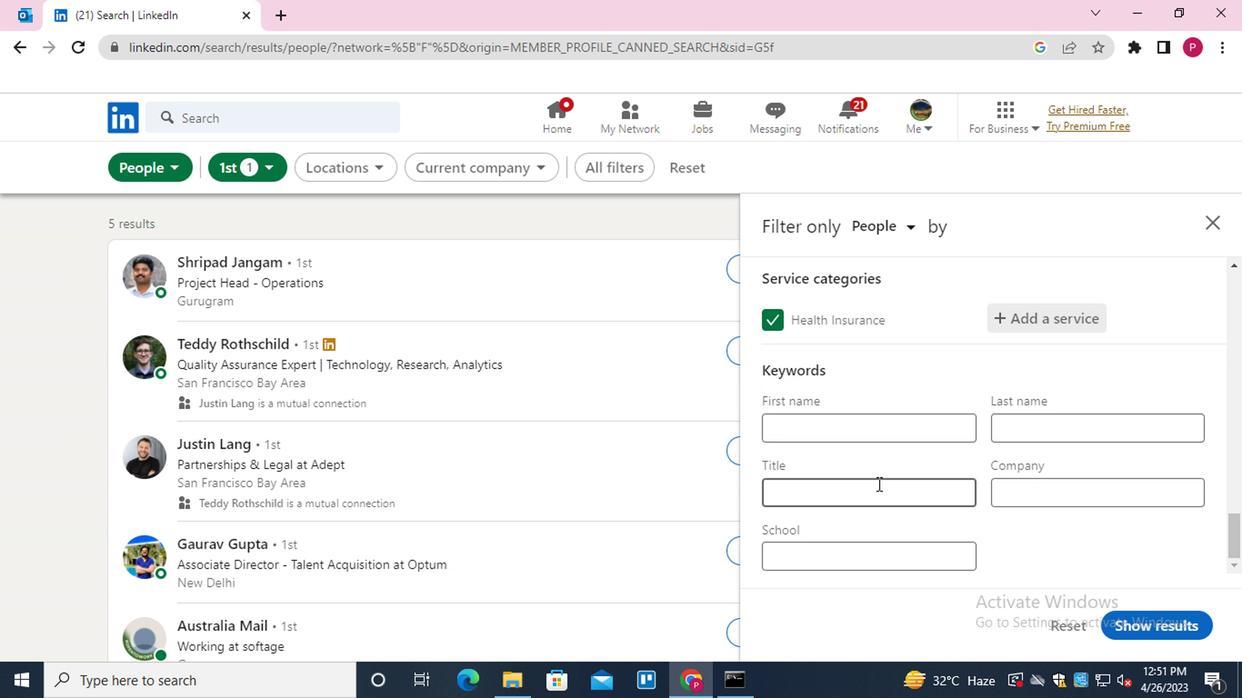 
Action: Mouse moved to (894, 494)
Screenshot: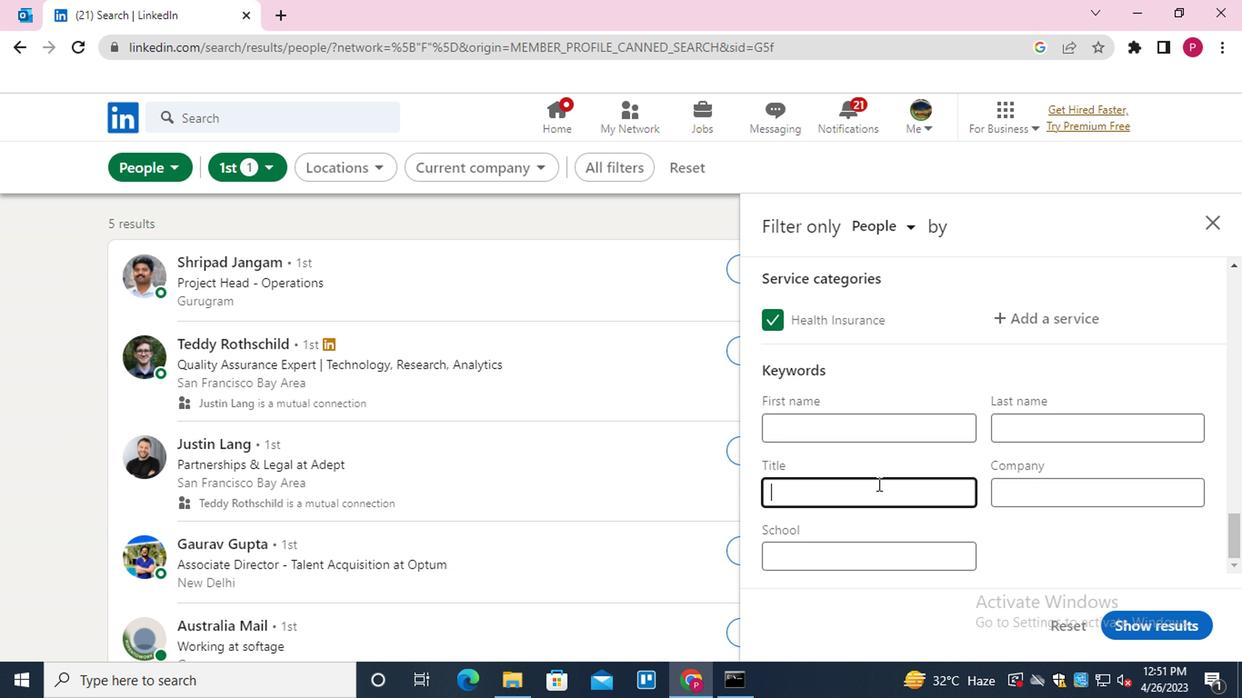
Action: Key pressed <Key.shift>MRDI<Key.backspace><Key.backspace><Key.backspace>EDICAL<Key.space><Key.shift>ADNI<Key.backspace><Key.backspace>MINISTRATOR
Screenshot: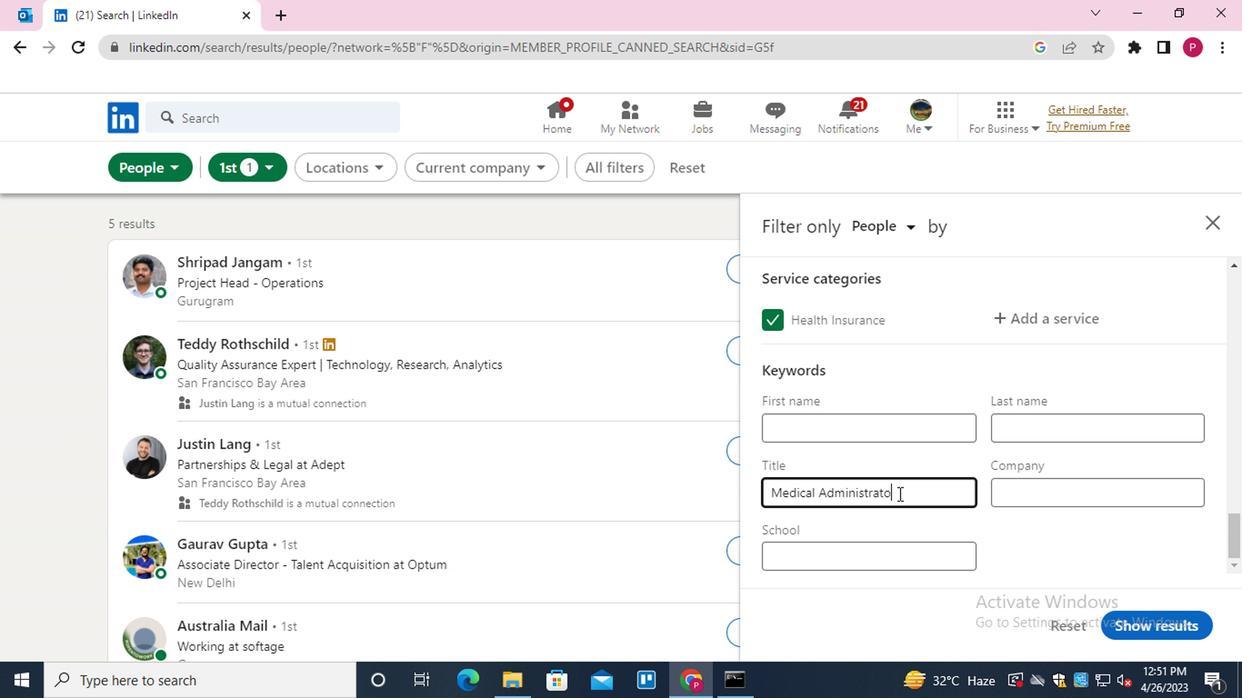 
Action: Mouse moved to (1185, 612)
Screenshot: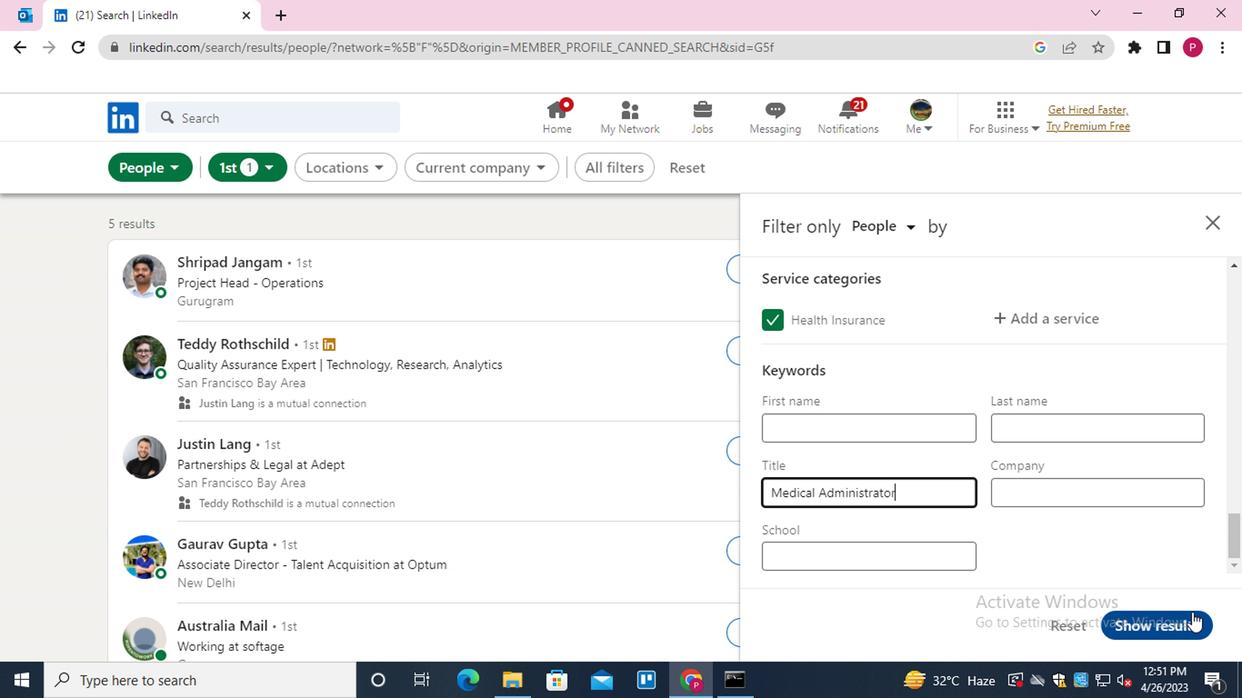 
Action: Mouse pressed left at (1185, 612)
Screenshot: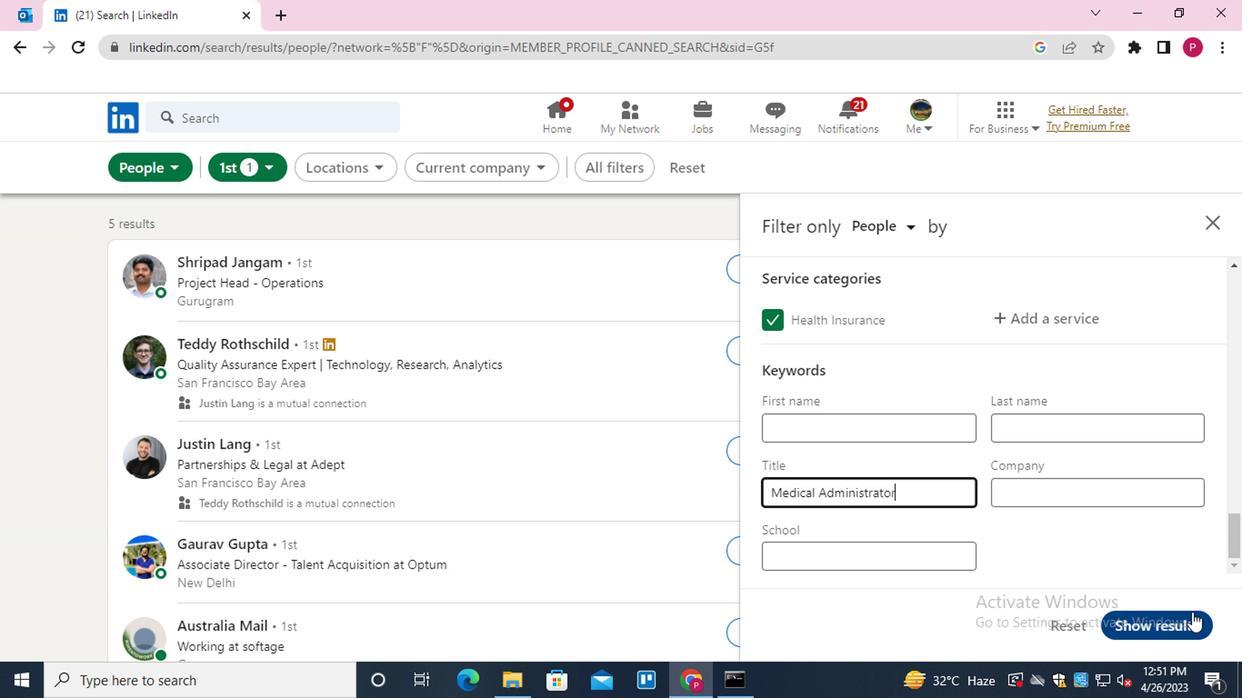 
Action: Mouse moved to (481, 353)
Screenshot: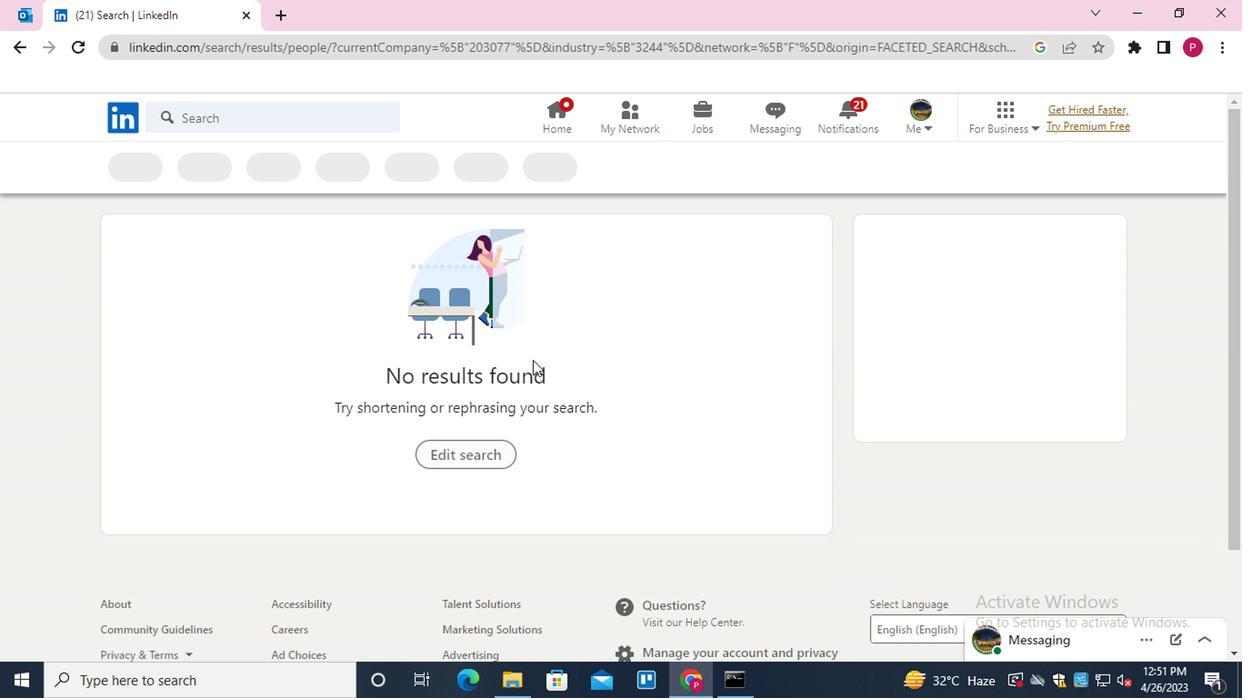 
